 Task: Find connections with filter location Scunthorpe with filter topic #Jobpostingwith filter profile language French with filter current company Gati Limited with filter school L.D. College of Engineering with filter industry Flight Training with filter service category Information Security with filter keywords title Customer Care Associate
Action: Mouse moved to (511, 79)
Screenshot: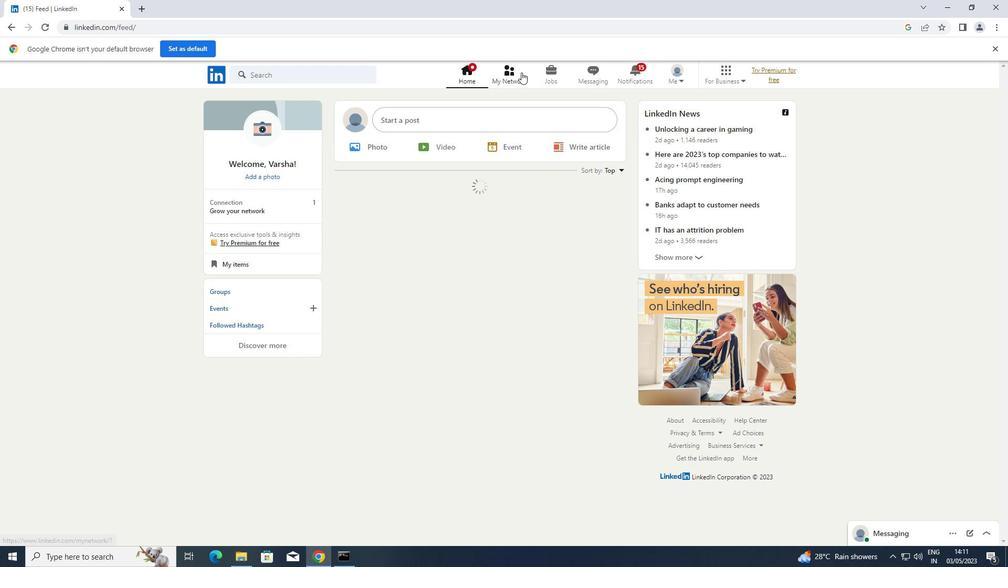 
Action: Mouse pressed left at (511, 79)
Screenshot: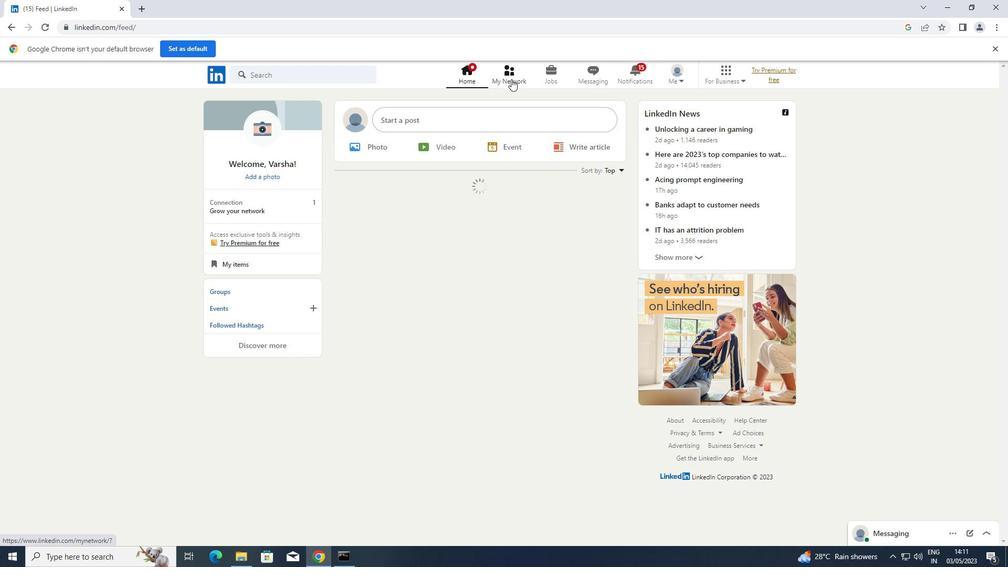 
Action: Mouse moved to (291, 138)
Screenshot: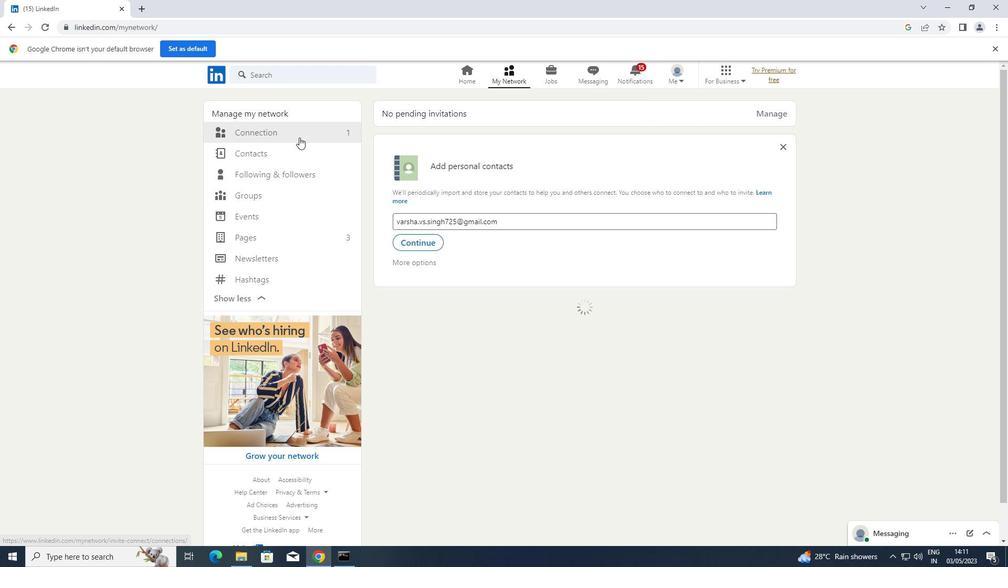 
Action: Mouse pressed left at (291, 138)
Screenshot: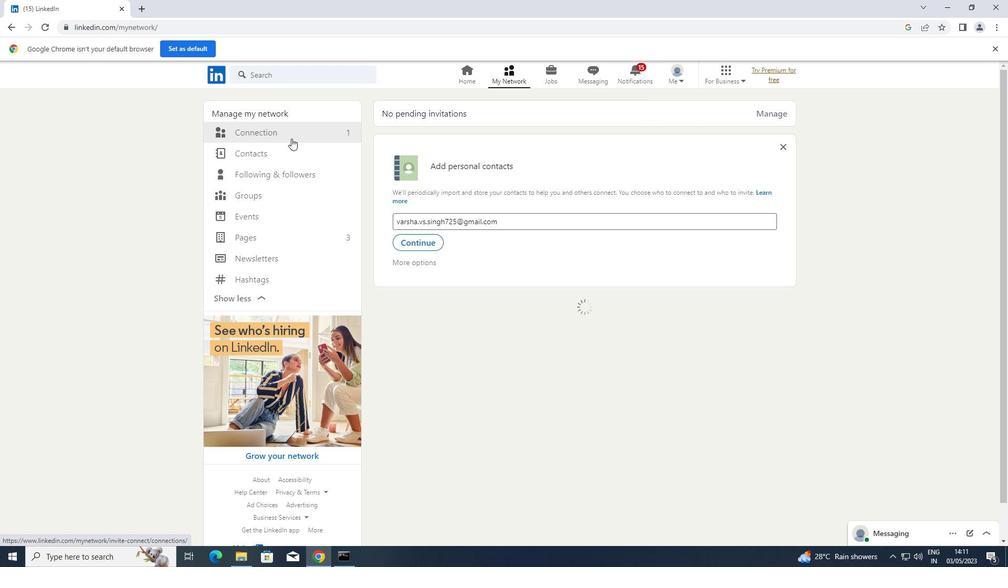 
Action: Mouse moved to (271, 134)
Screenshot: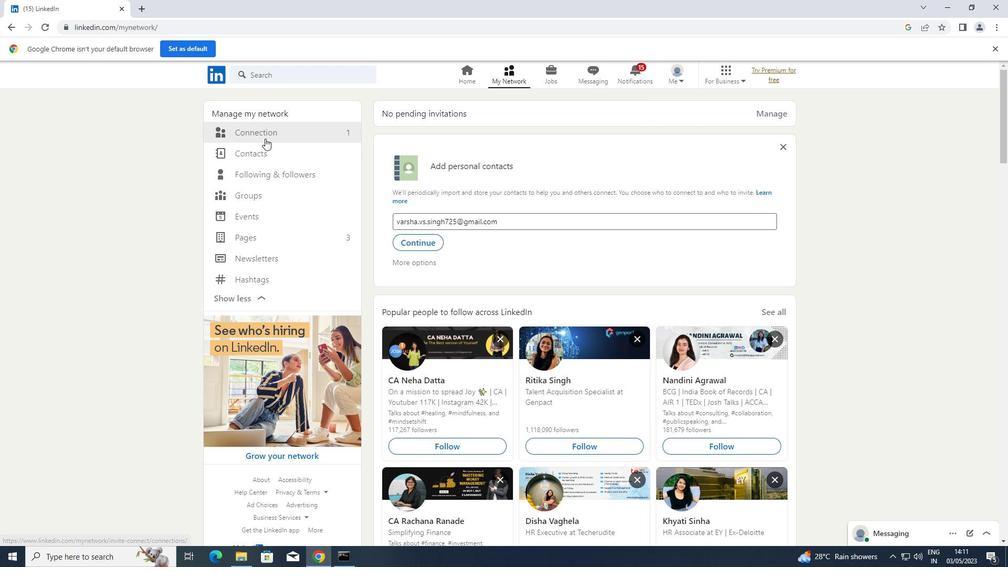 
Action: Mouse pressed left at (271, 134)
Screenshot: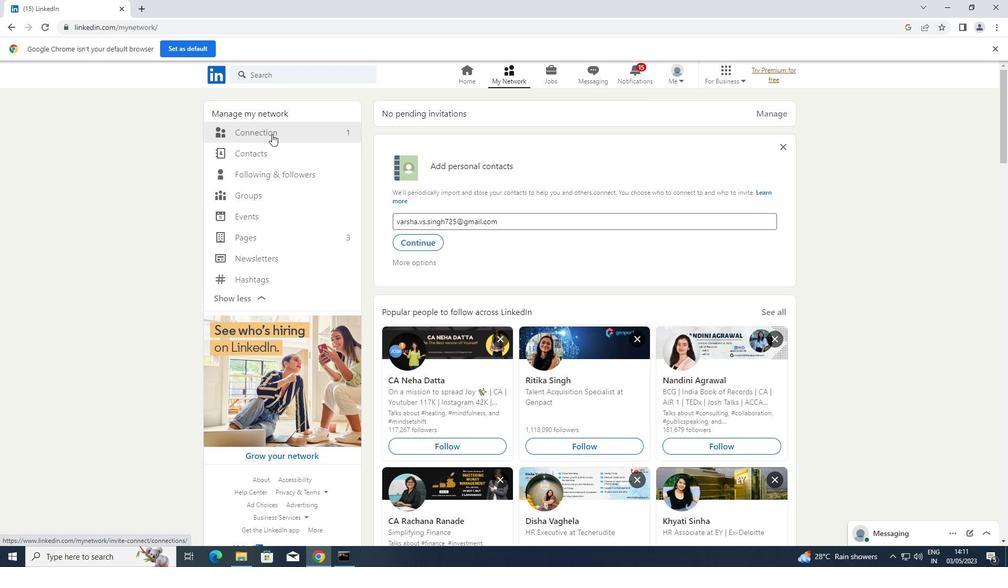 
Action: Mouse moved to (574, 128)
Screenshot: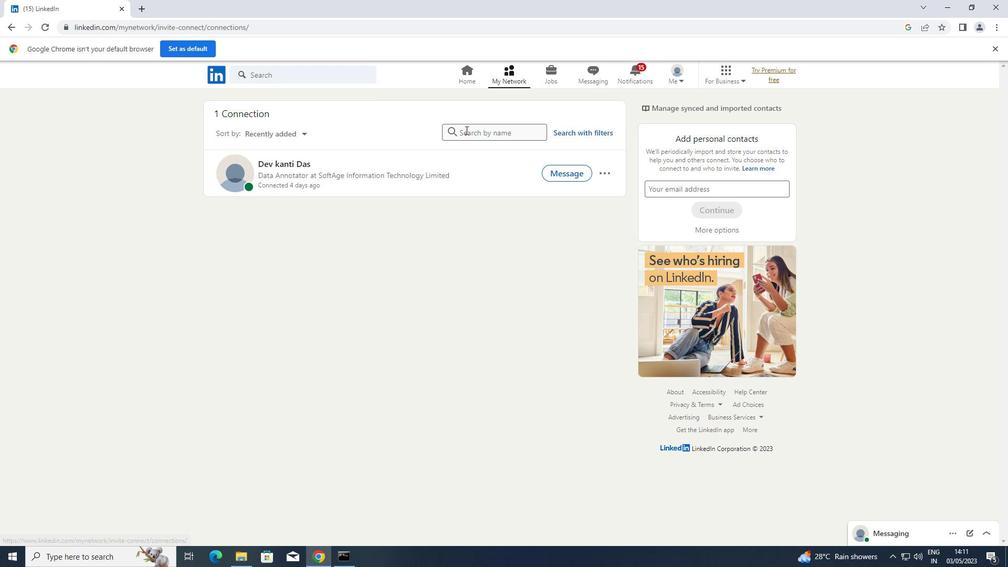 
Action: Mouse pressed left at (574, 128)
Screenshot: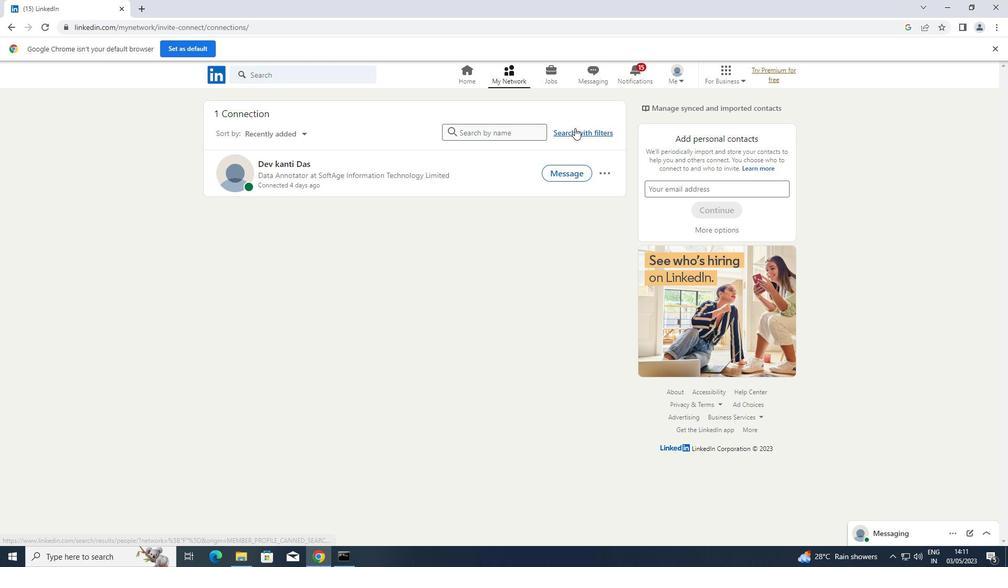 
Action: Mouse moved to (545, 107)
Screenshot: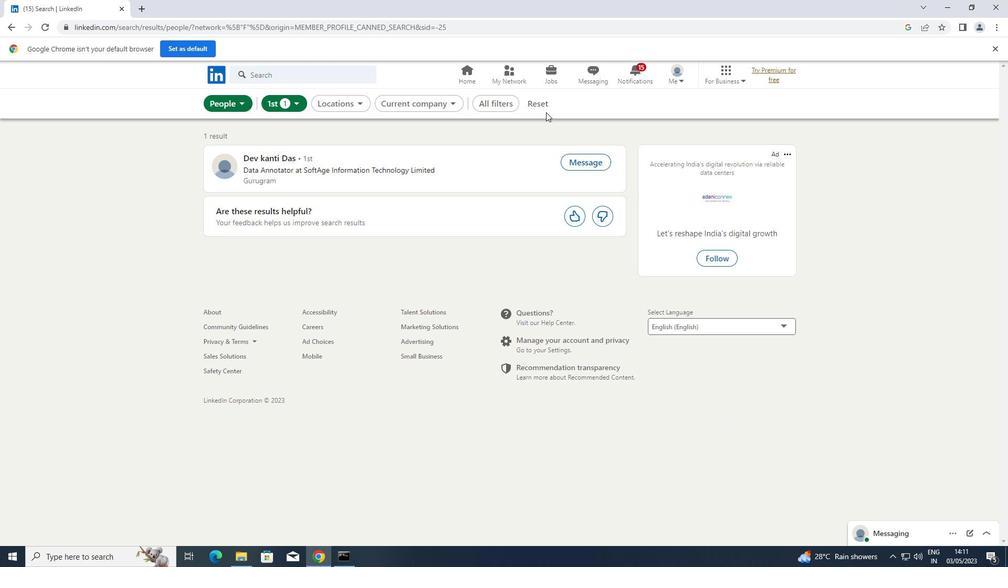 
Action: Mouse pressed left at (545, 107)
Screenshot: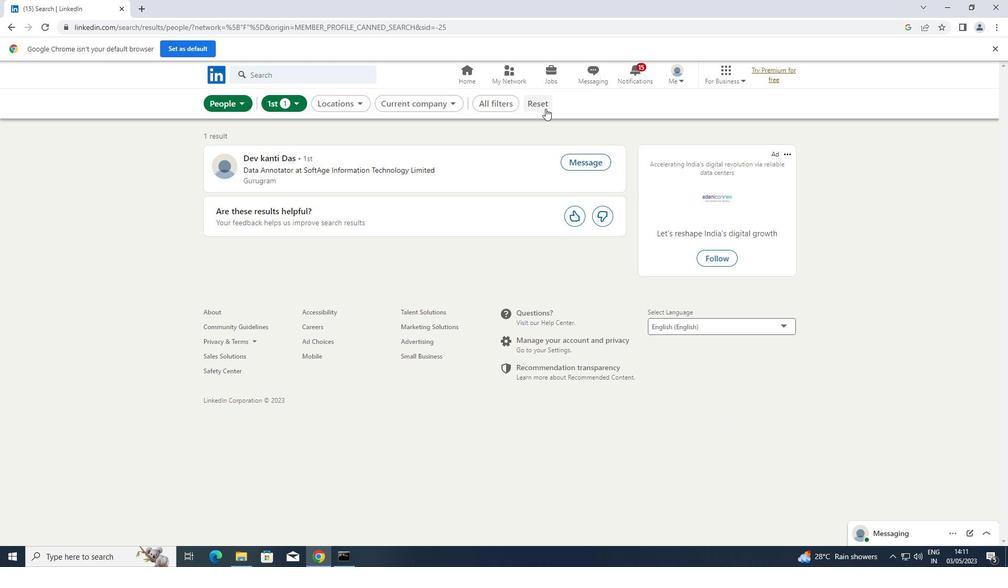 
Action: Mouse moved to (526, 107)
Screenshot: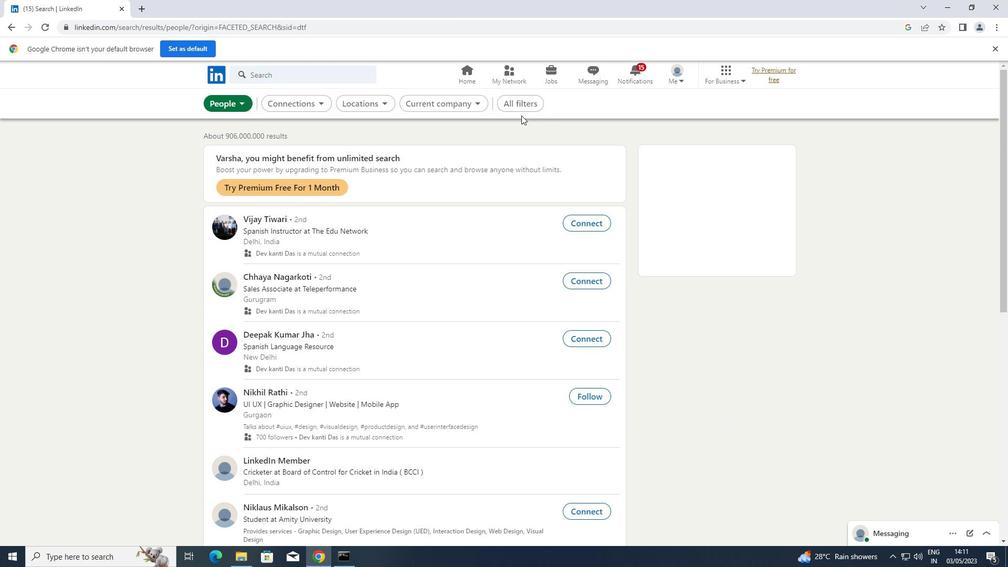 
Action: Mouse pressed left at (526, 107)
Screenshot: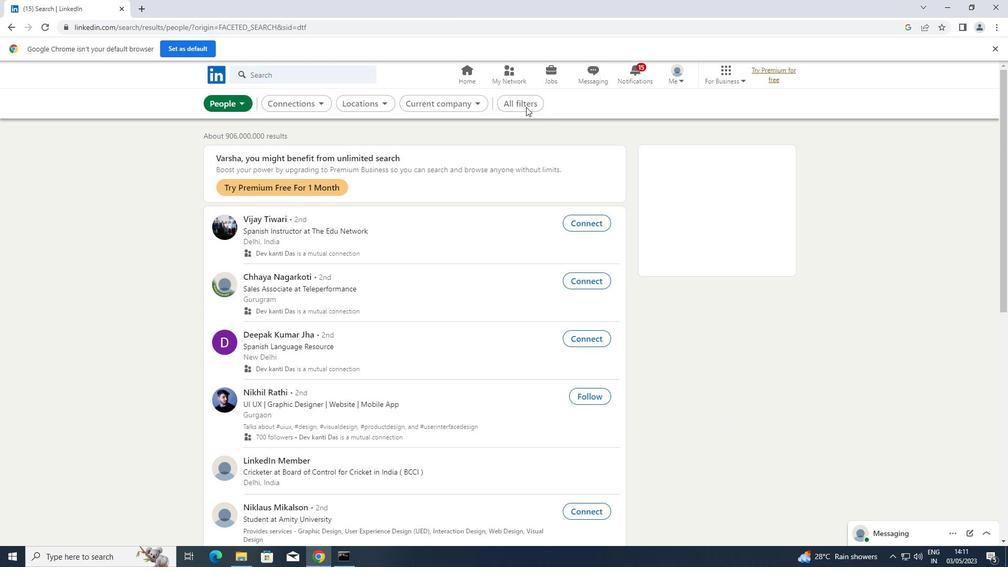 
Action: Mouse moved to (737, 195)
Screenshot: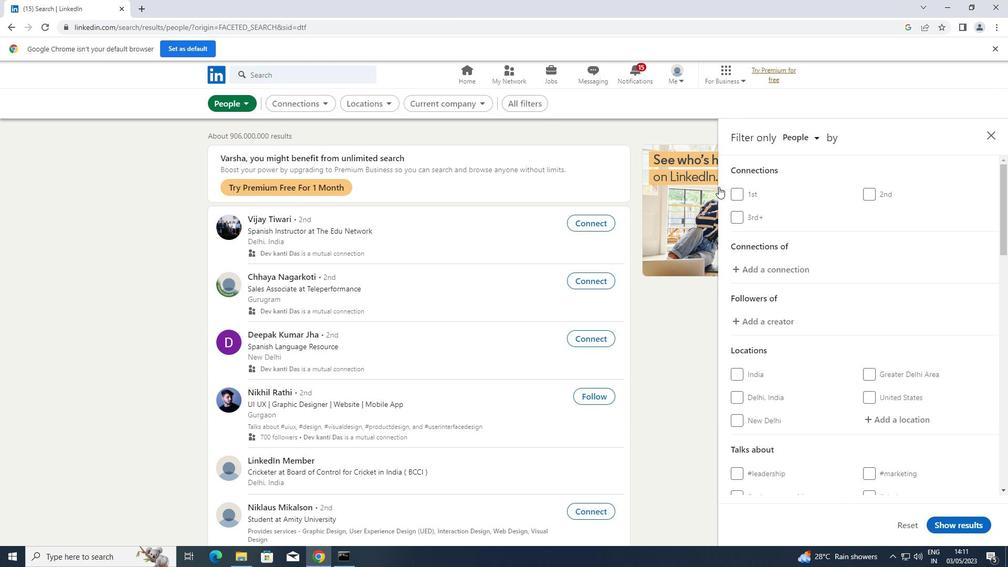
Action: Mouse scrolled (737, 195) with delta (0, 0)
Screenshot: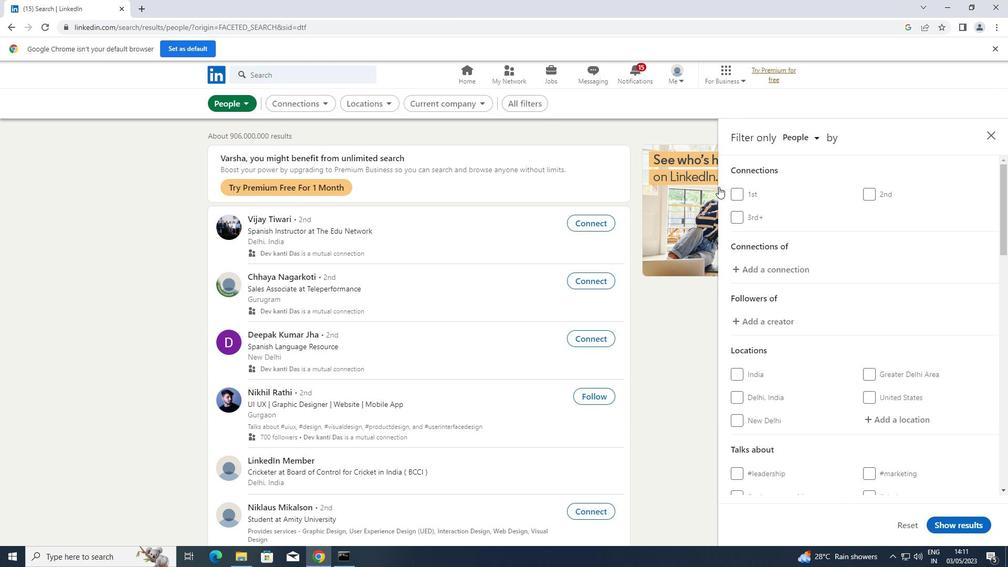 
Action: Mouse moved to (737, 198)
Screenshot: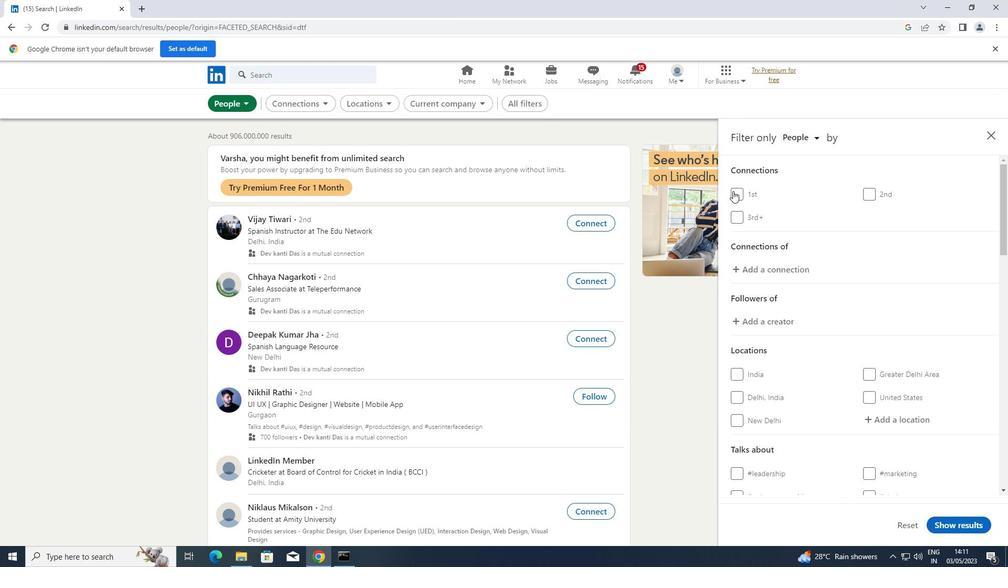
Action: Mouse scrolled (737, 197) with delta (0, 0)
Screenshot: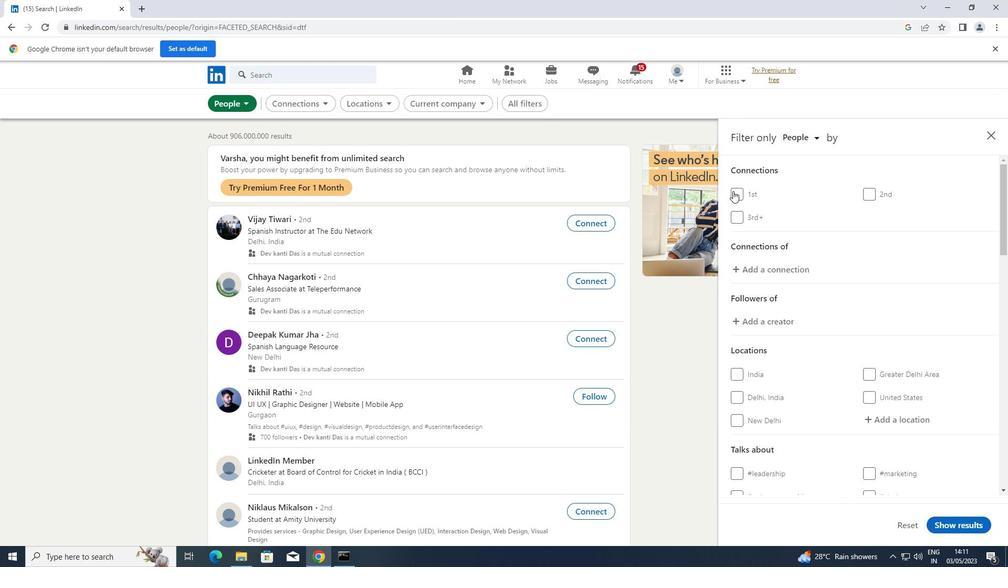 
Action: Mouse moved to (738, 201)
Screenshot: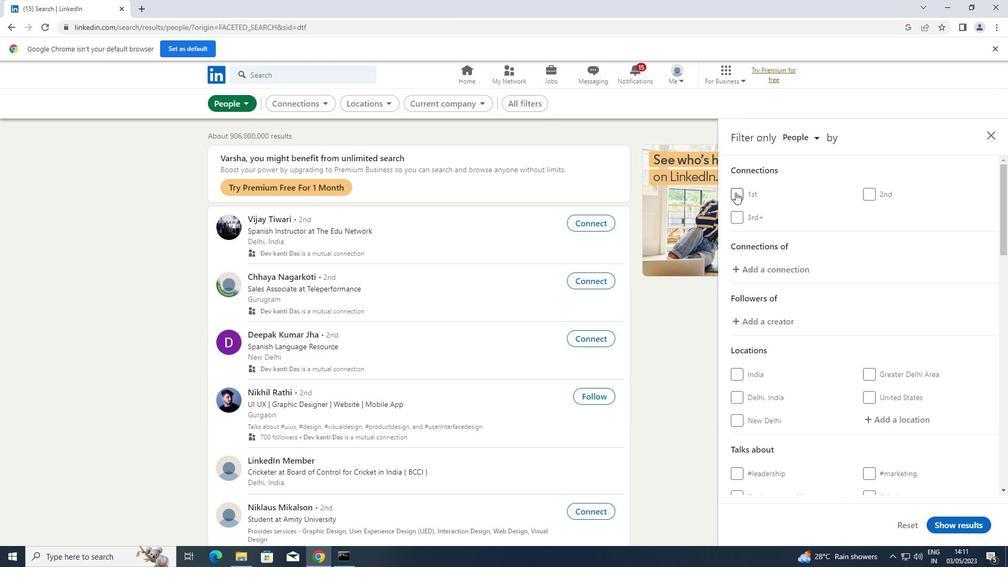
Action: Mouse scrolled (738, 200) with delta (0, 0)
Screenshot: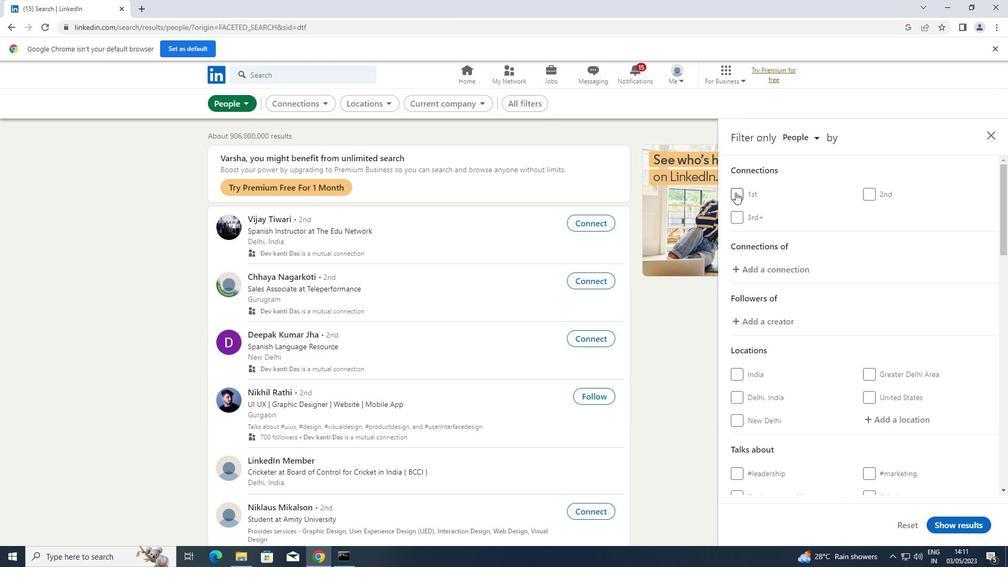 
Action: Mouse moved to (876, 255)
Screenshot: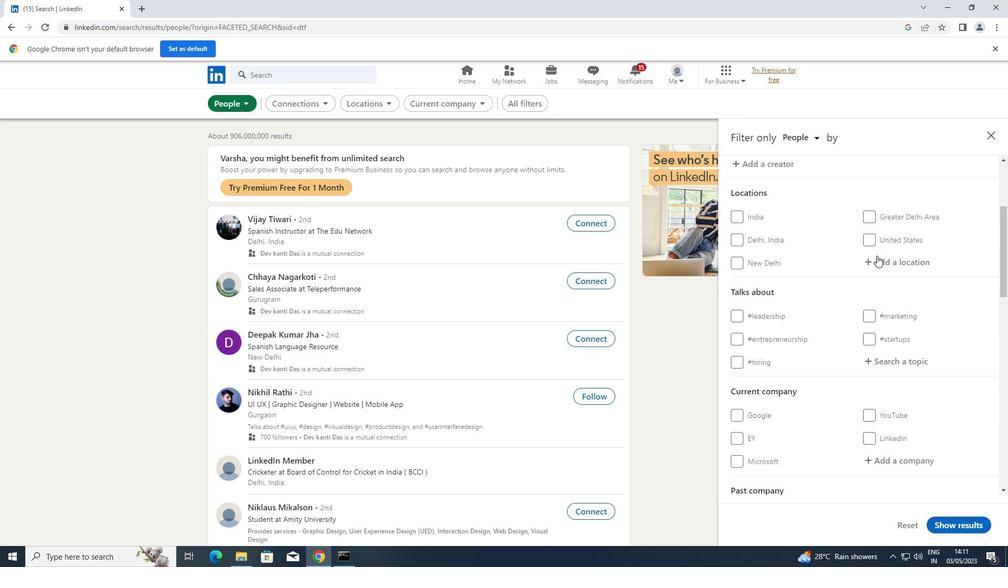 
Action: Mouse pressed left at (876, 255)
Screenshot: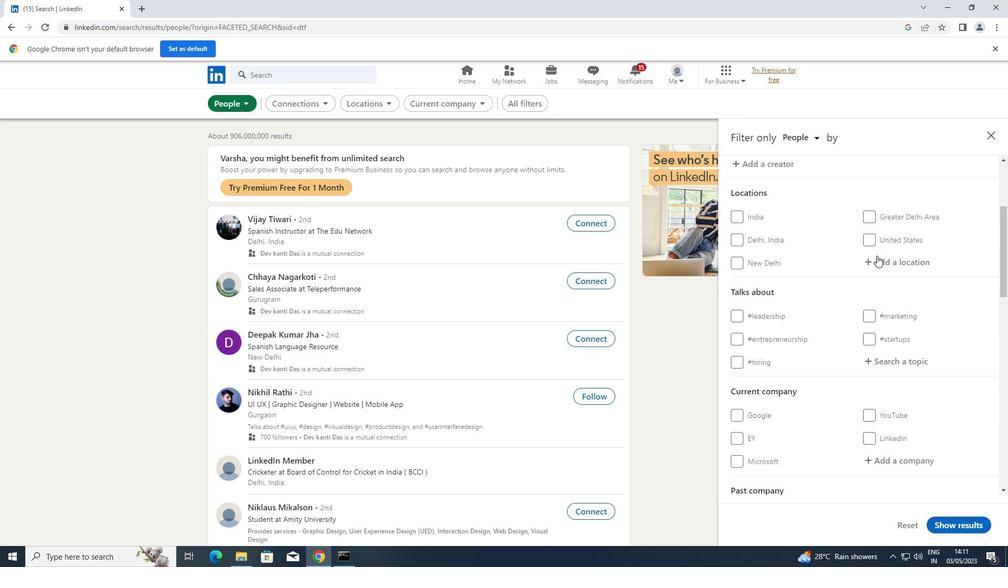 
Action: Key pressed <Key.shift>SCUNTHORPE
Screenshot: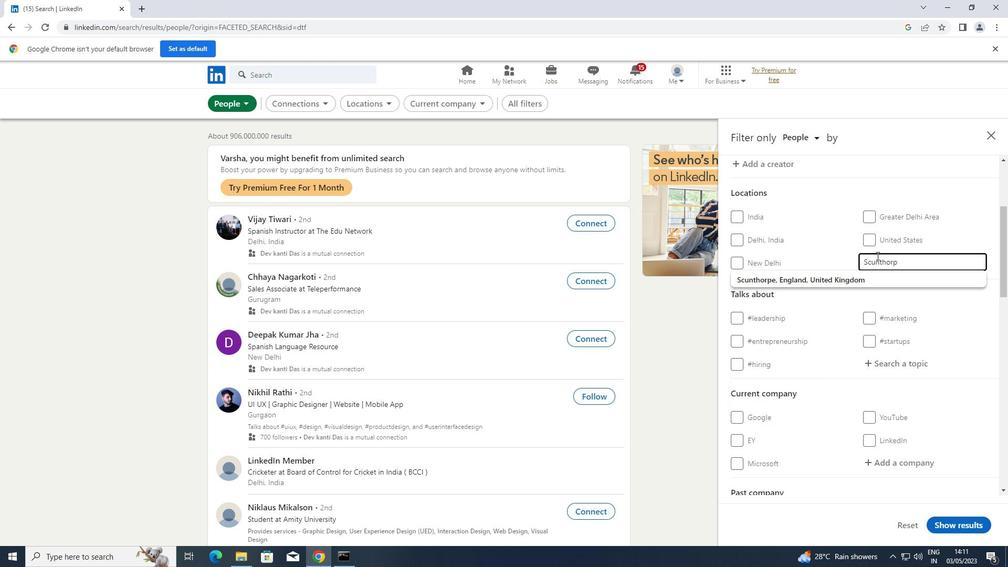 
Action: Mouse moved to (901, 247)
Screenshot: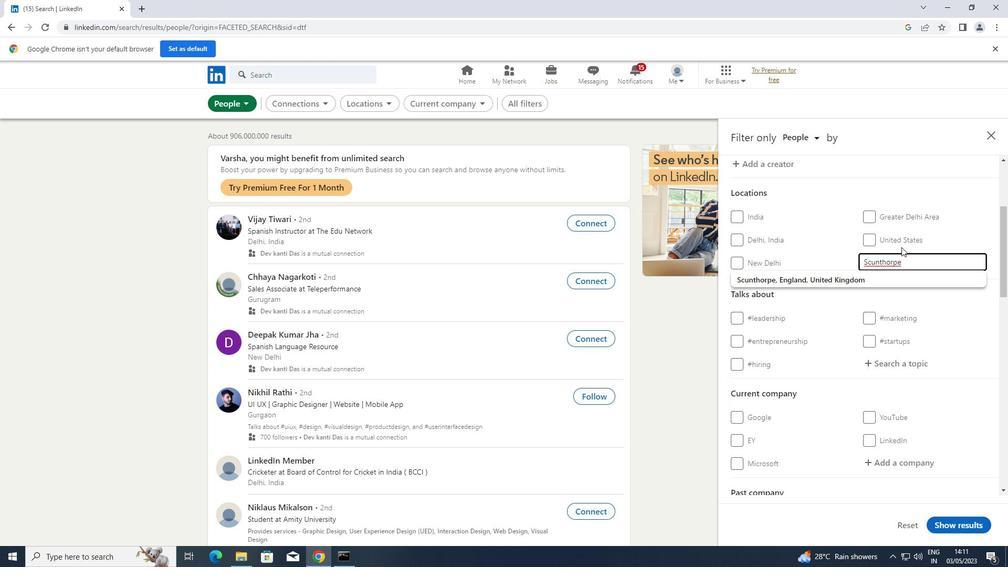 
Action: Mouse scrolled (901, 246) with delta (0, 0)
Screenshot: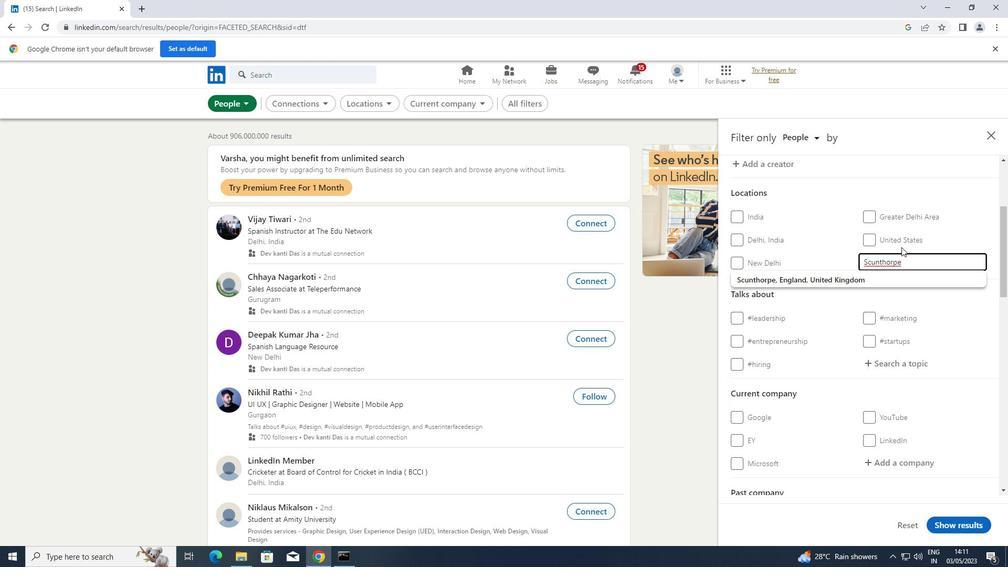 
Action: Mouse scrolled (901, 246) with delta (0, 0)
Screenshot: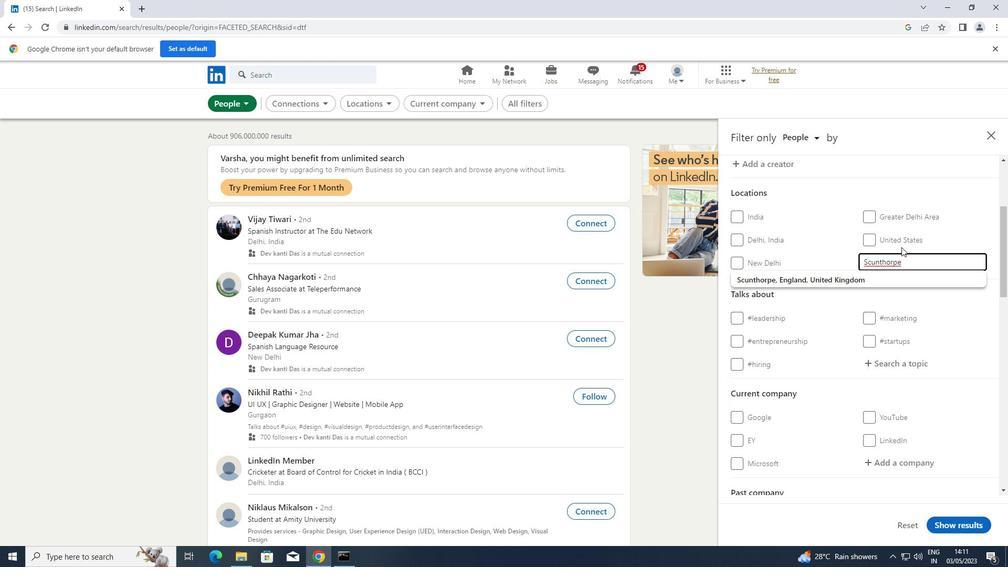
Action: Mouse moved to (888, 253)
Screenshot: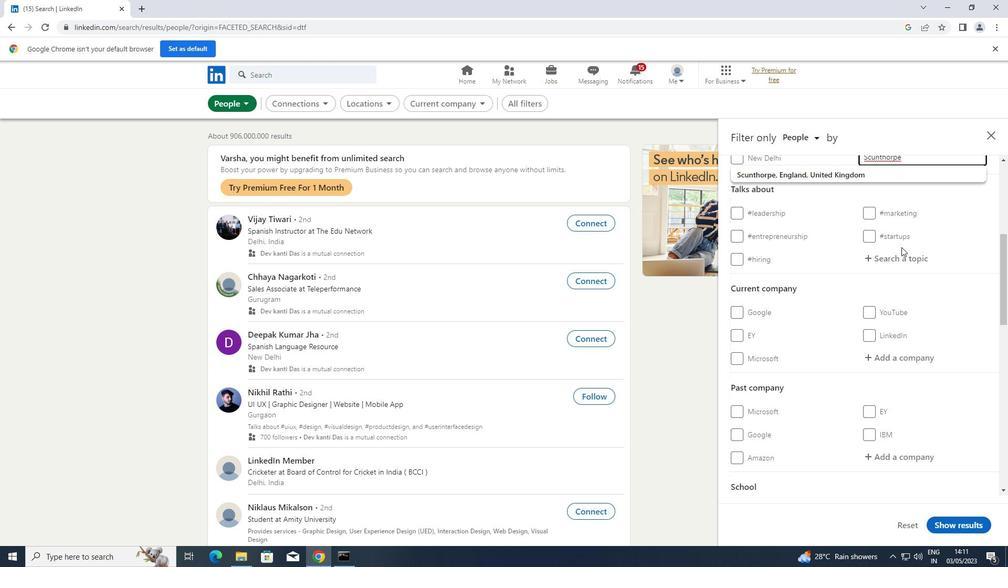
Action: Mouse pressed left at (888, 253)
Screenshot: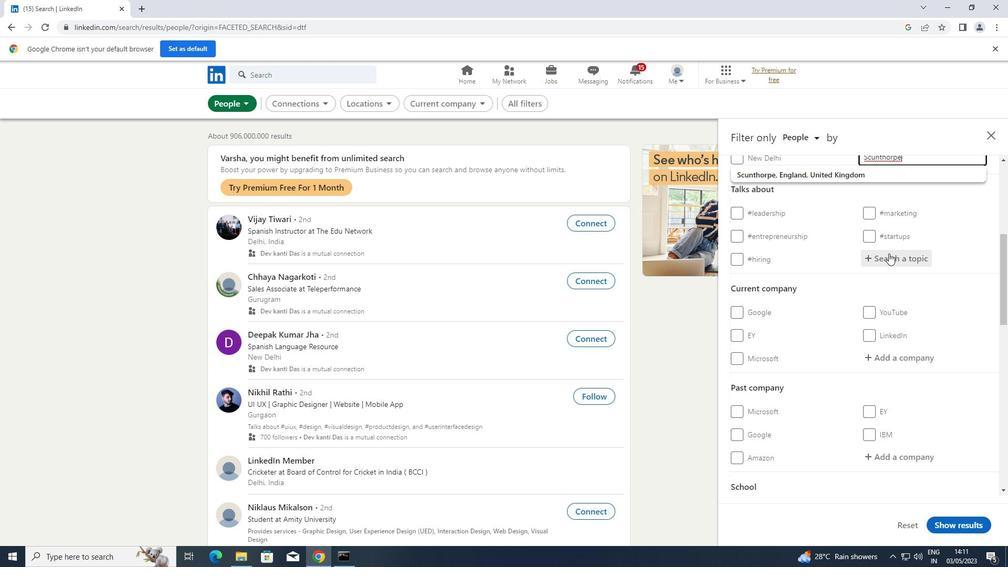 
Action: Key pressed JOBPOSTI
Screenshot: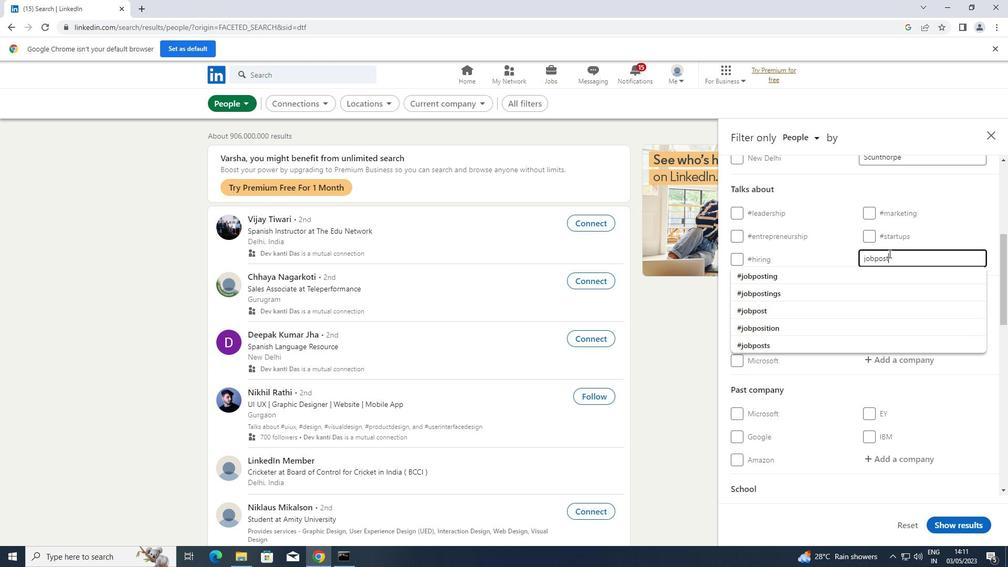 
Action: Mouse moved to (815, 282)
Screenshot: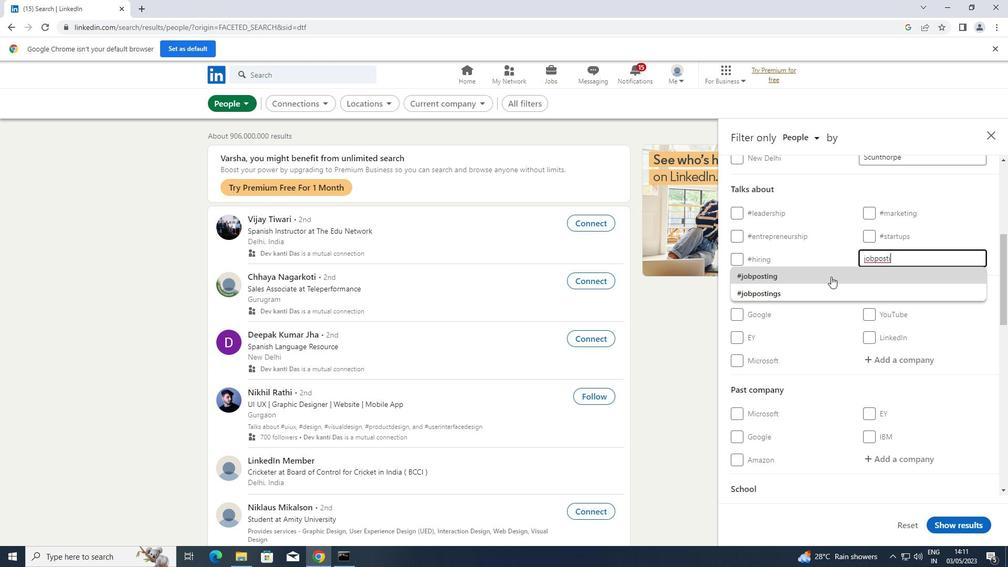 
Action: Mouse pressed left at (815, 282)
Screenshot: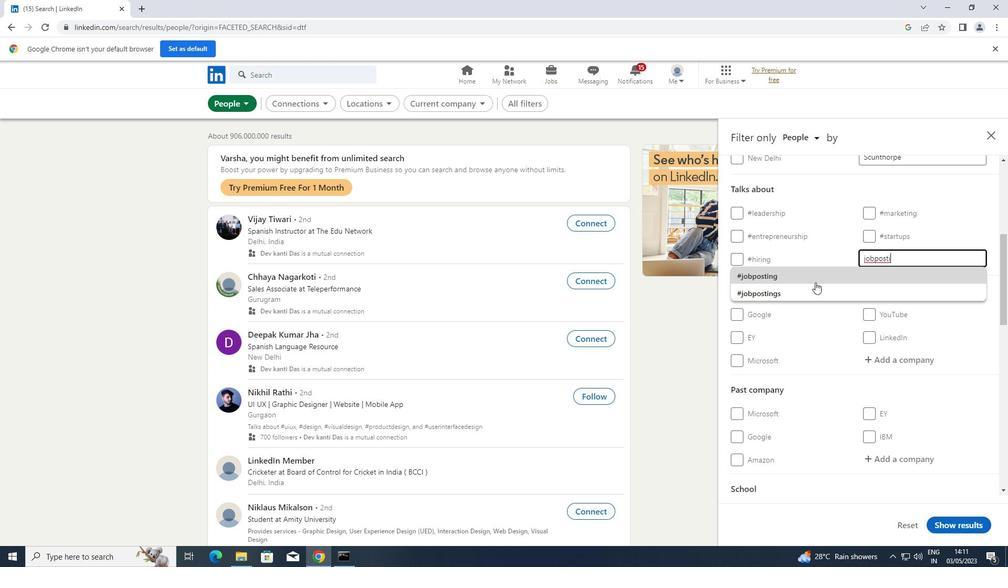 
Action: Mouse scrolled (815, 281) with delta (0, 0)
Screenshot: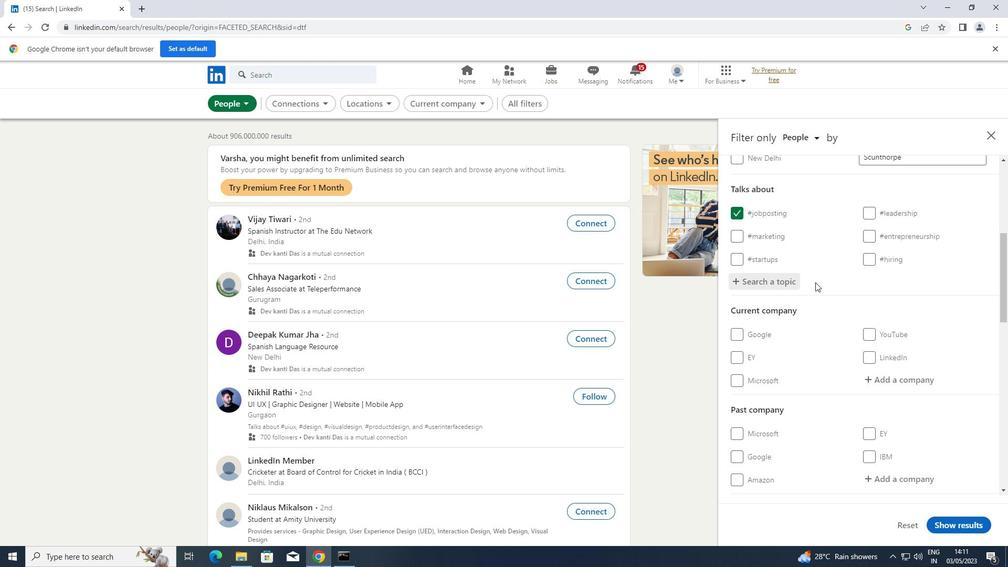 
Action: Mouse scrolled (815, 281) with delta (0, 0)
Screenshot: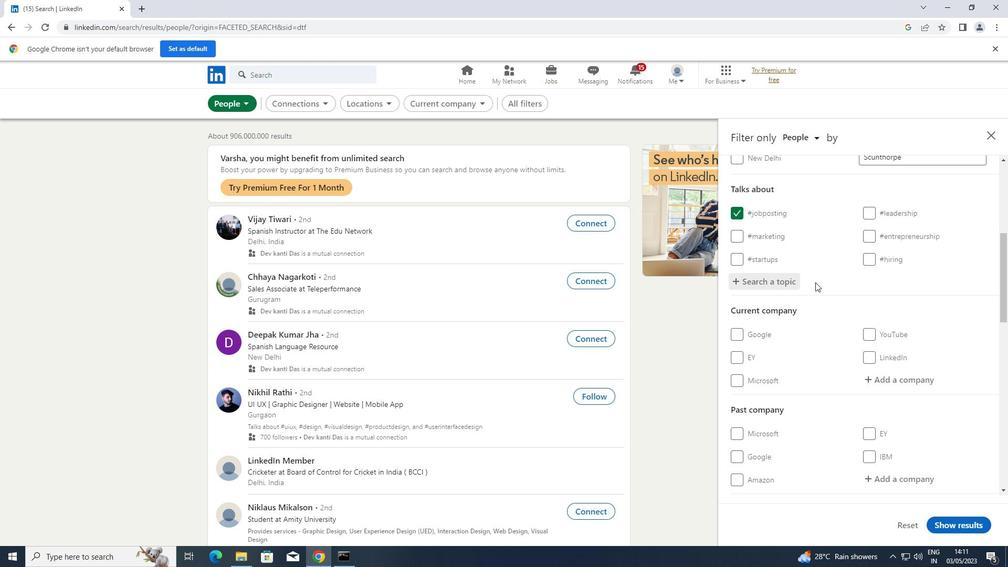 
Action: Mouse scrolled (815, 281) with delta (0, 0)
Screenshot: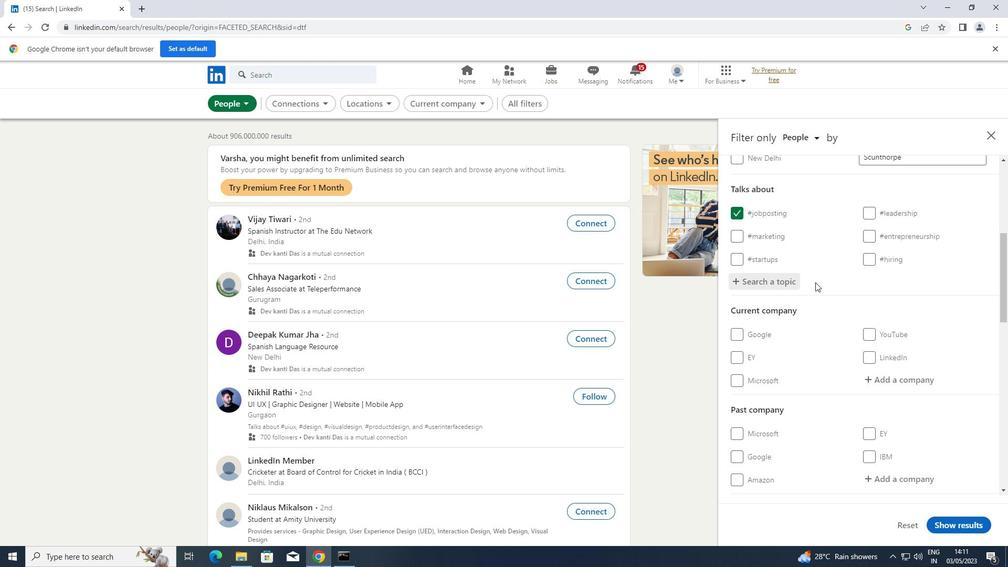 
Action: Mouse scrolled (815, 281) with delta (0, 0)
Screenshot: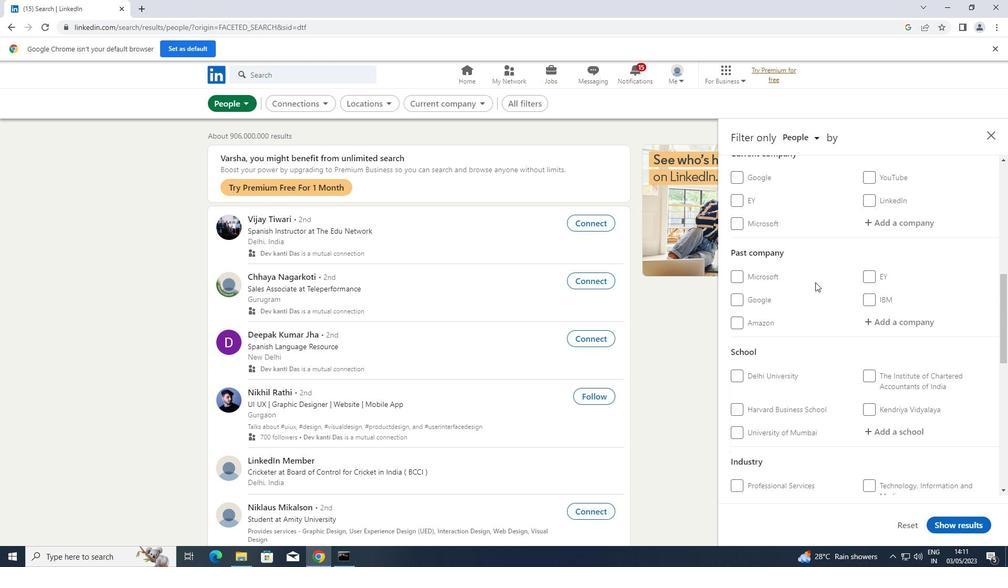 
Action: Mouse scrolled (815, 281) with delta (0, 0)
Screenshot: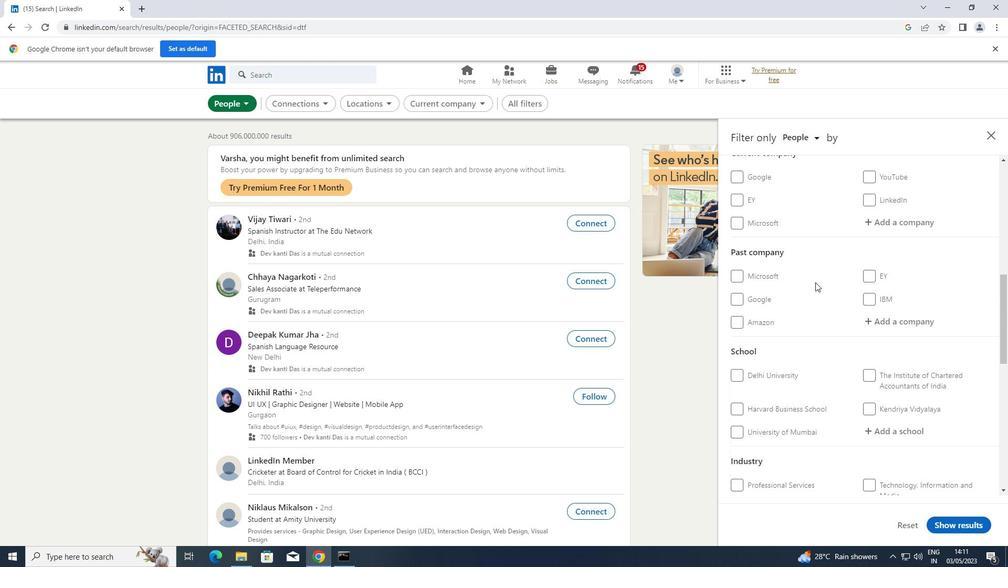 
Action: Mouse scrolled (815, 281) with delta (0, 0)
Screenshot: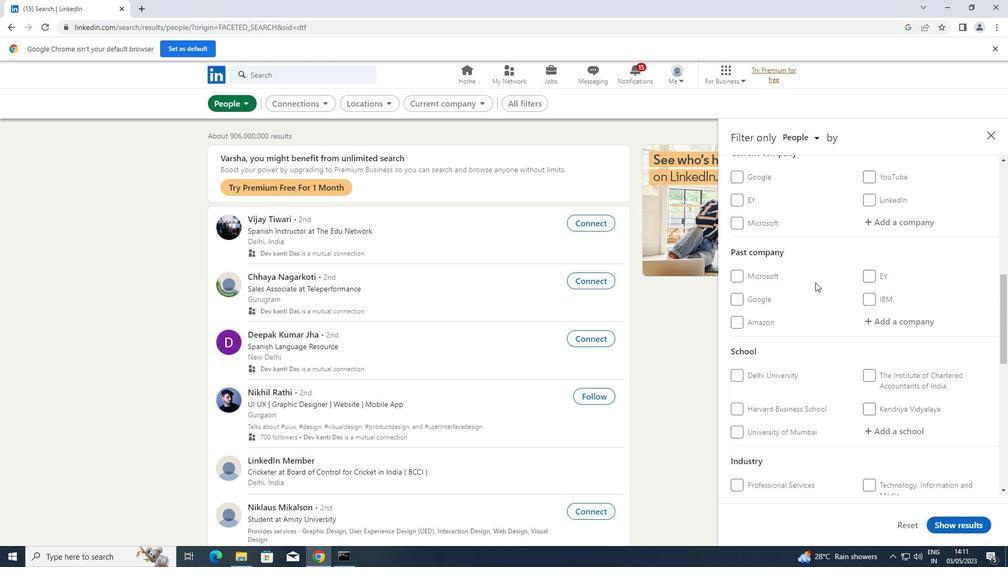 
Action: Mouse scrolled (815, 281) with delta (0, 0)
Screenshot: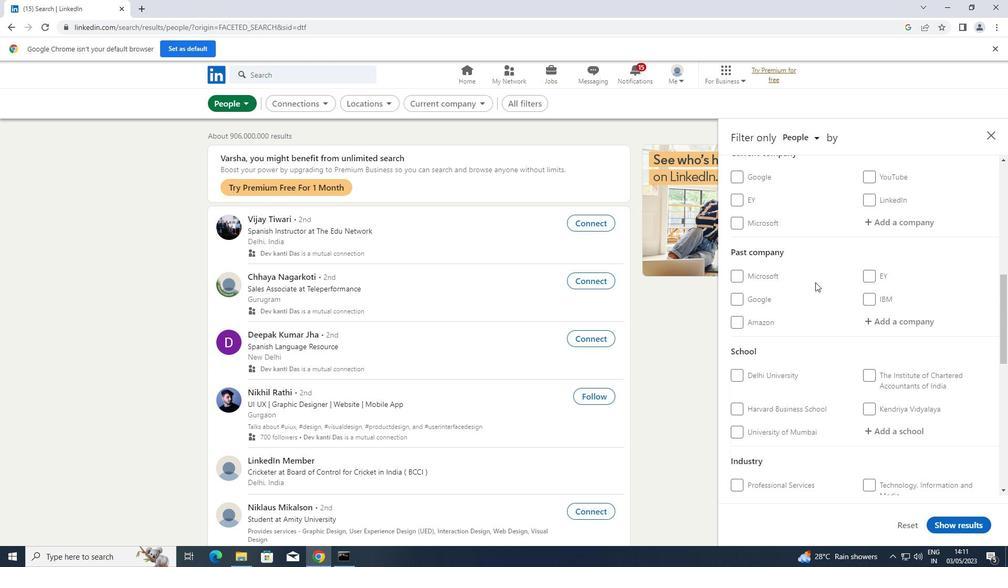 
Action: Mouse moved to (867, 399)
Screenshot: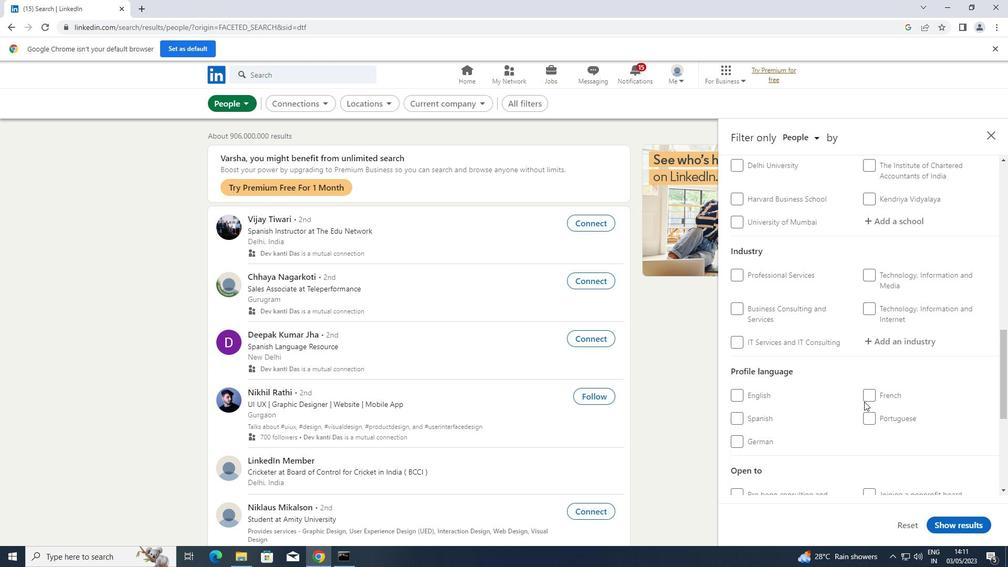 
Action: Mouse pressed left at (867, 399)
Screenshot: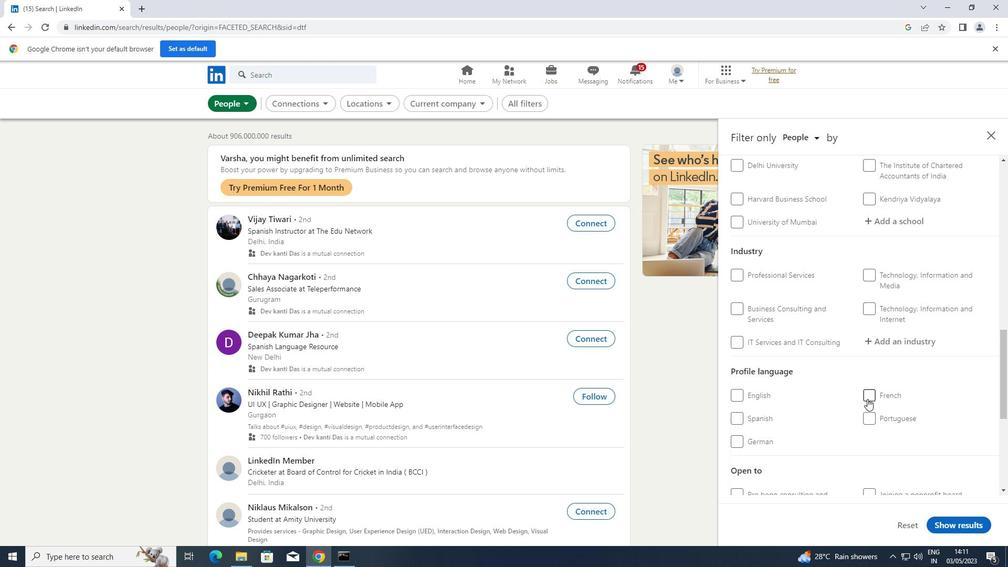 
Action: Mouse scrolled (867, 399) with delta (0, 0)
Screenshot: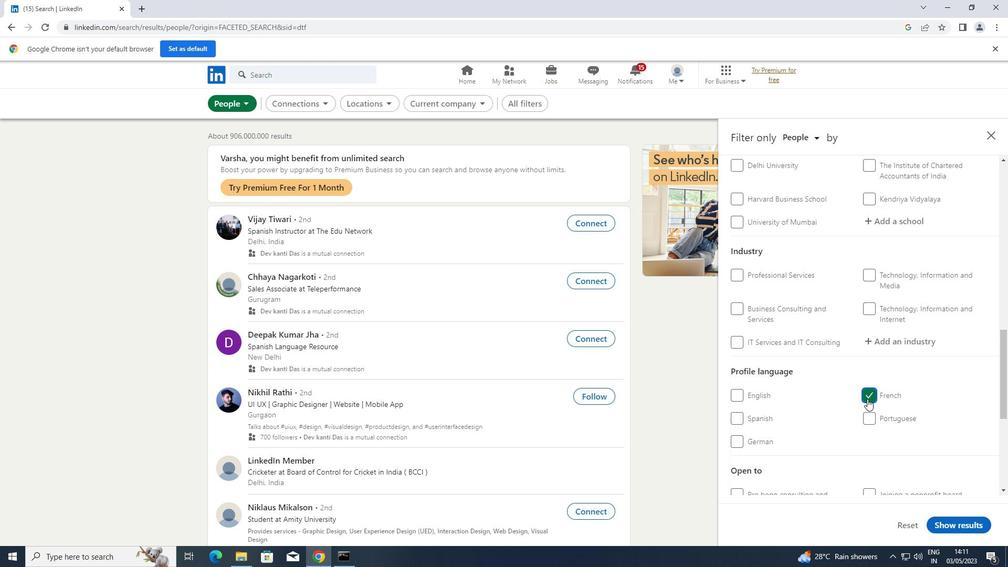 
Action: Mouse scrolled (867, 399) with delta (0, 0)
Screenshot: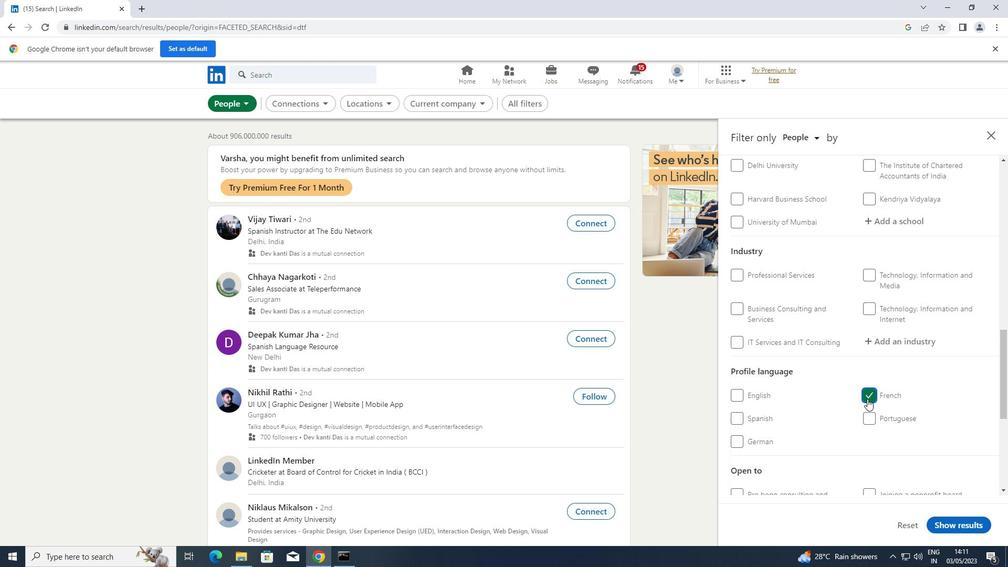 
Action: Mouse scrolled (867, 399) with delta (0, 0)
Screenshot: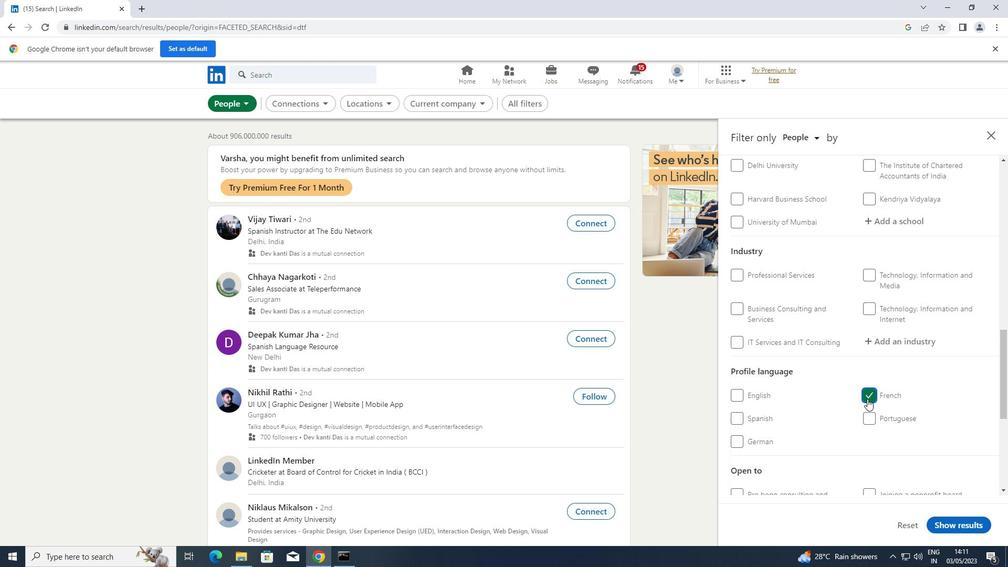 
Action: Mouse scrolled (867, 399) with delta (0, 0)
Screenshot: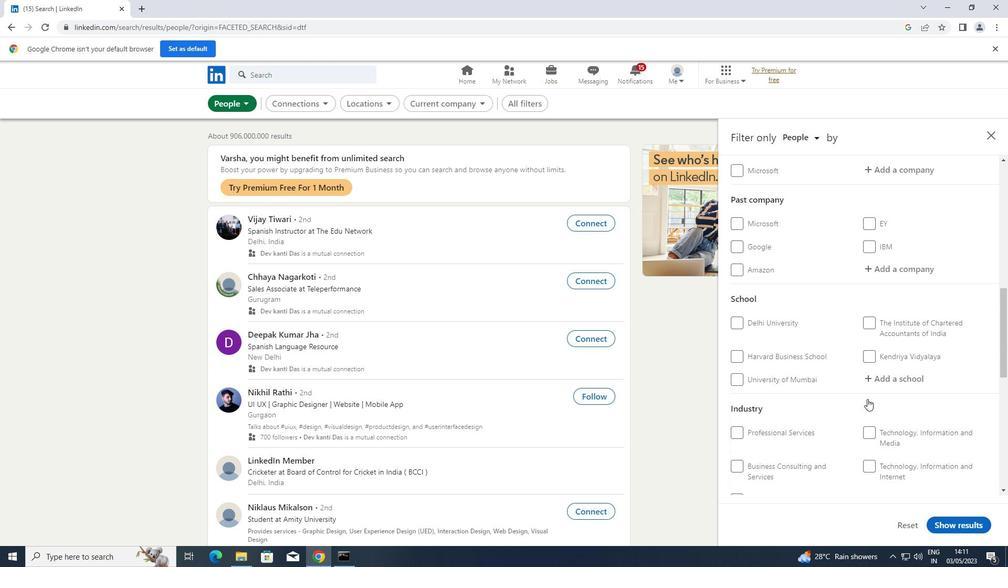 
Action: Mouse scrolled (867, 399) with delta (0, 0)
Screenshot: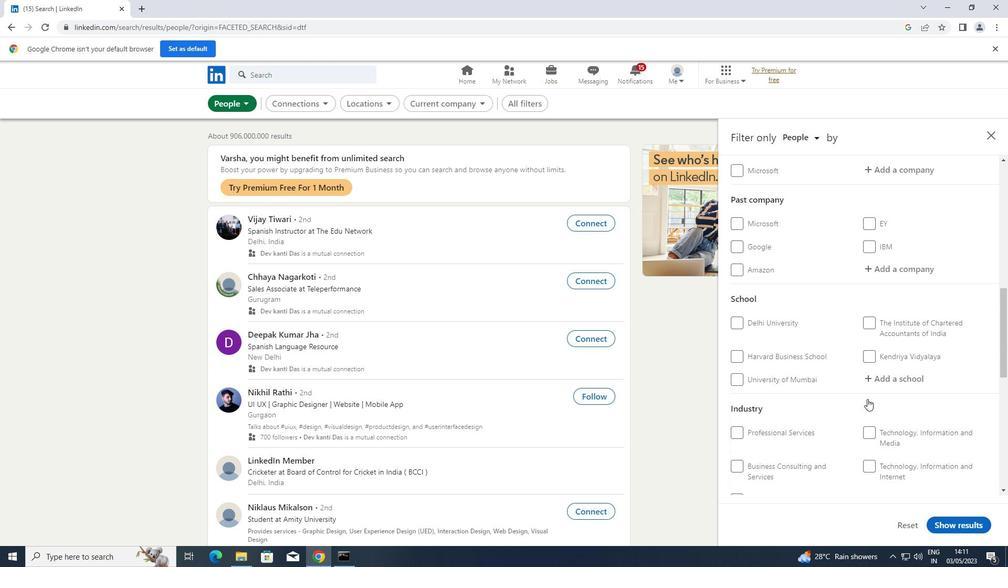 
Action: Mouse scrolled (867, 399) with delta (0, 0)
Screenshot: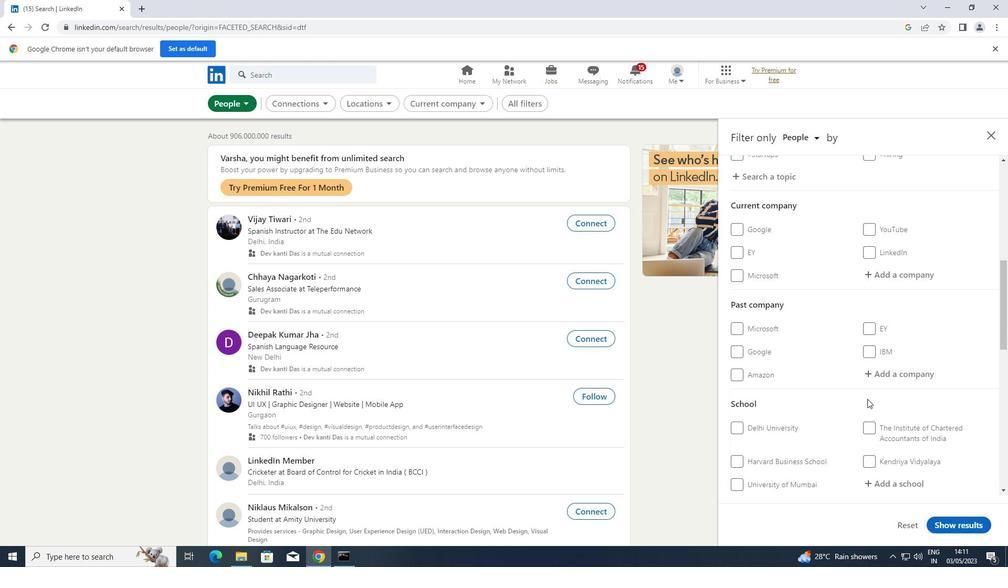 
Action: Mouse moved to (920, 326)
Screenshot: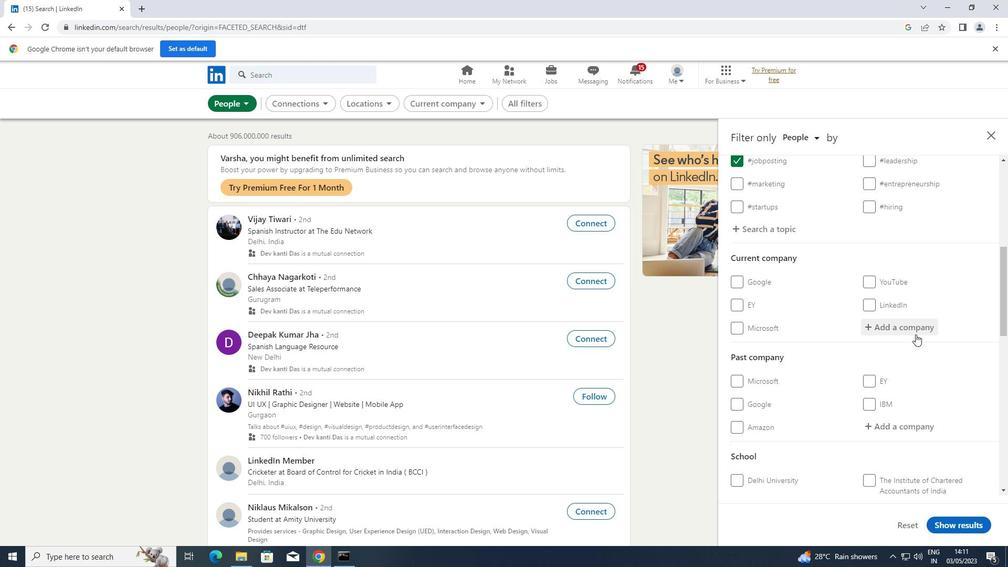 
Action: Mouse pressed left at (920, 326)
Screenshot: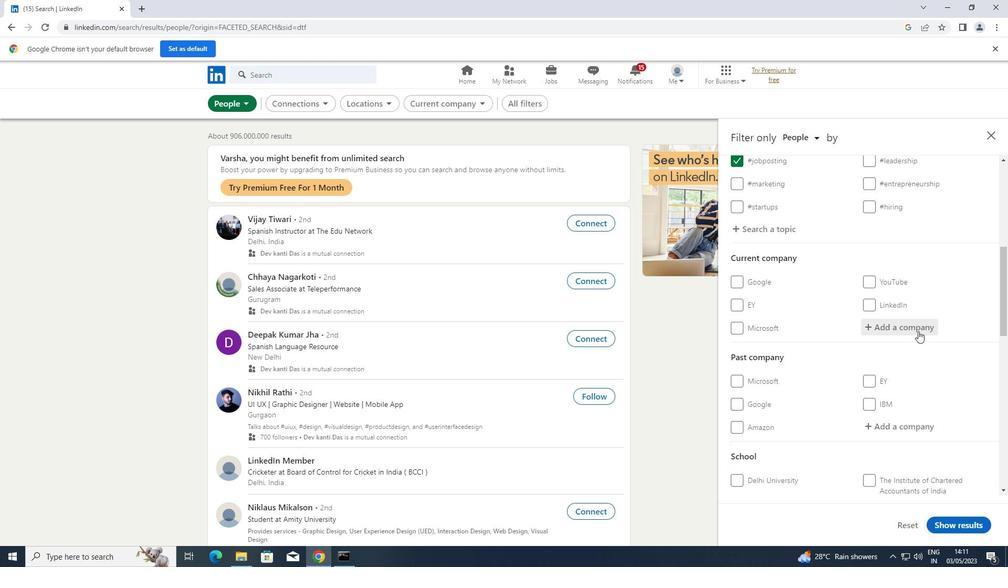 
Action: Key pressed <Key.shift>GATI
Screenshot: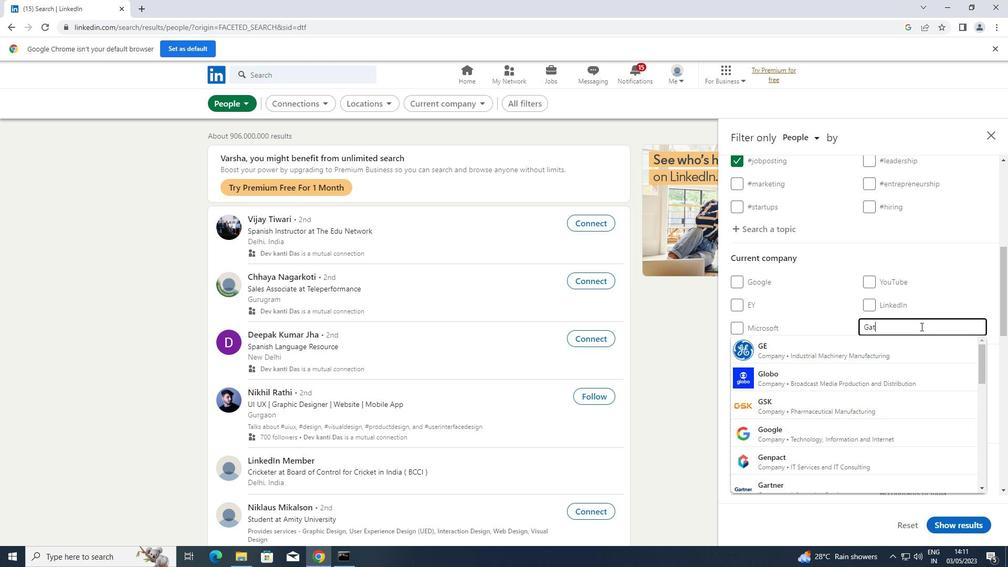 
Action: Mouse moved to (855, 353)
Screenshot: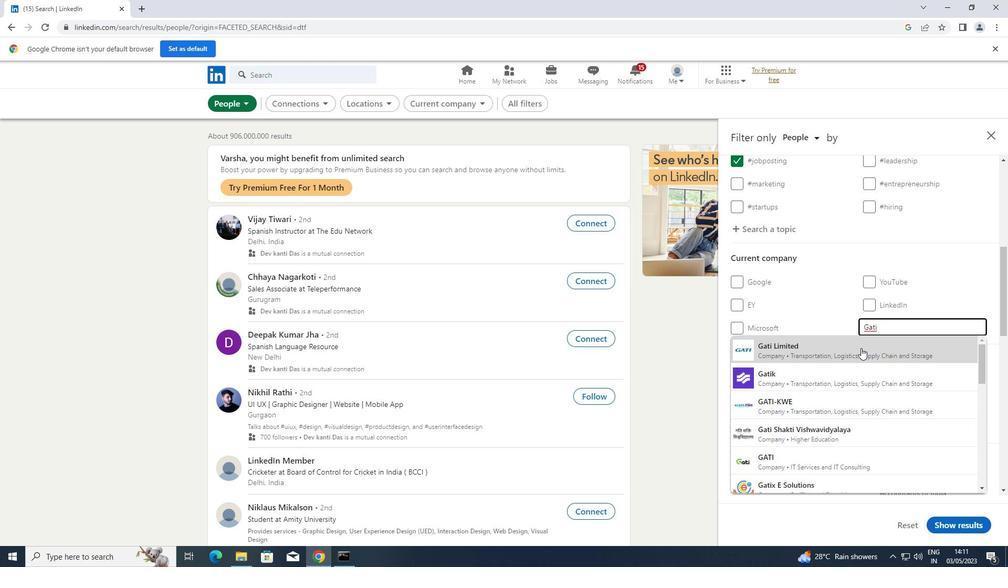 
Action: Mouse pressed left at (855, 353)
Screenshot: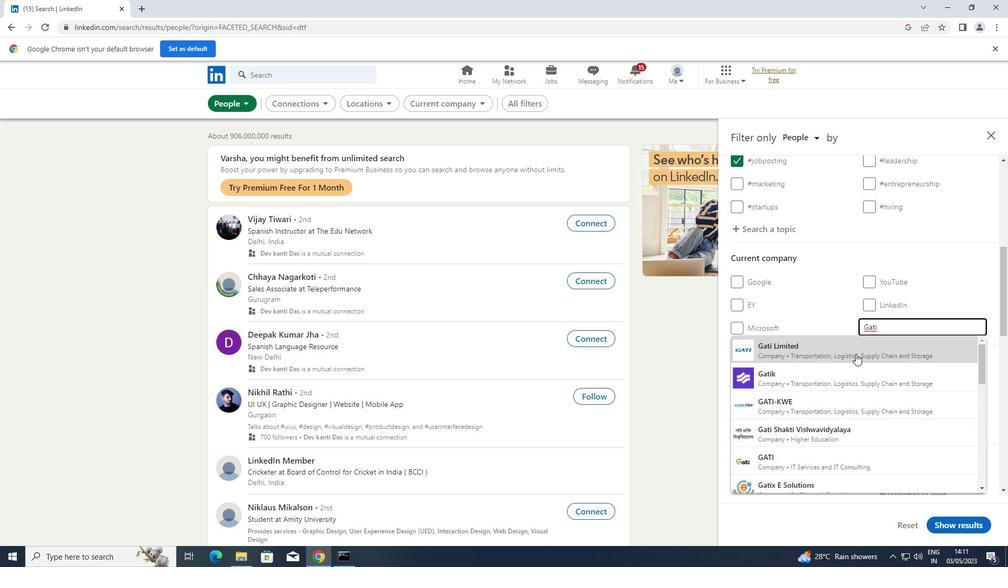 
Action: Mouse scrolled (855, 353) with delta (0, 0)
Screenshot: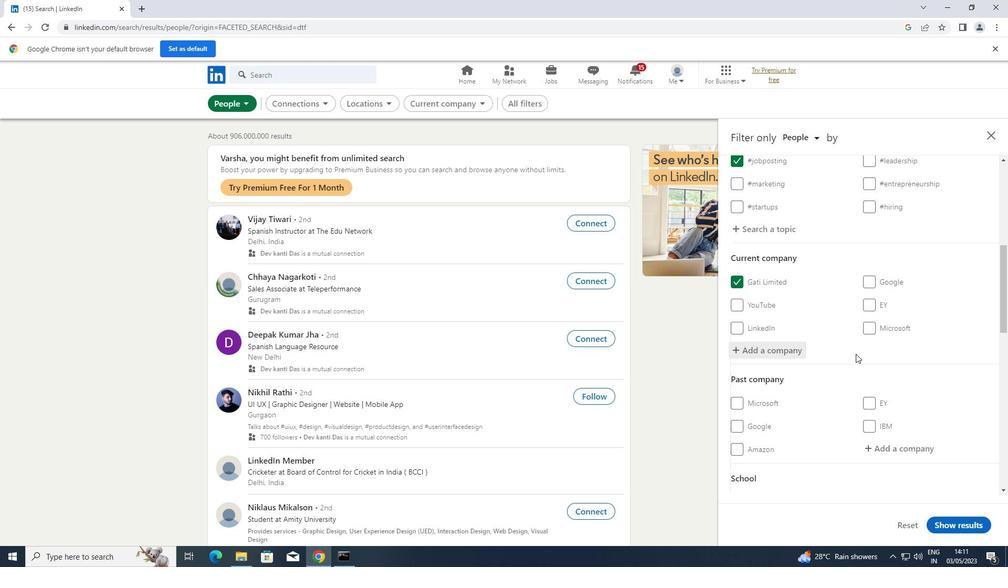 
Action: Mouse scrolled (855, 353) with delta (0, 0)
Screenshot: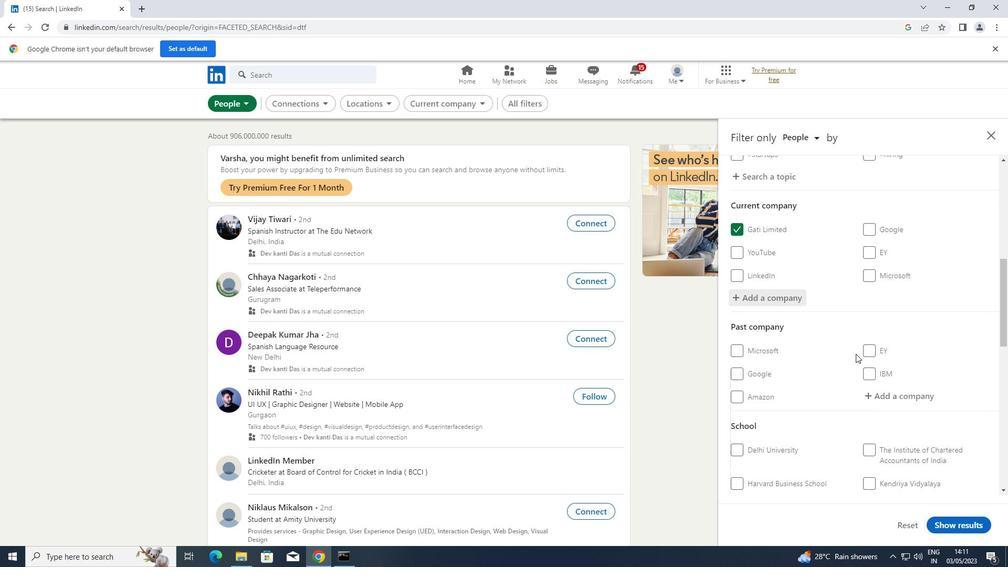
Action: Mouse scrolled (855, 353) with delta (0, 0)
Screenshot: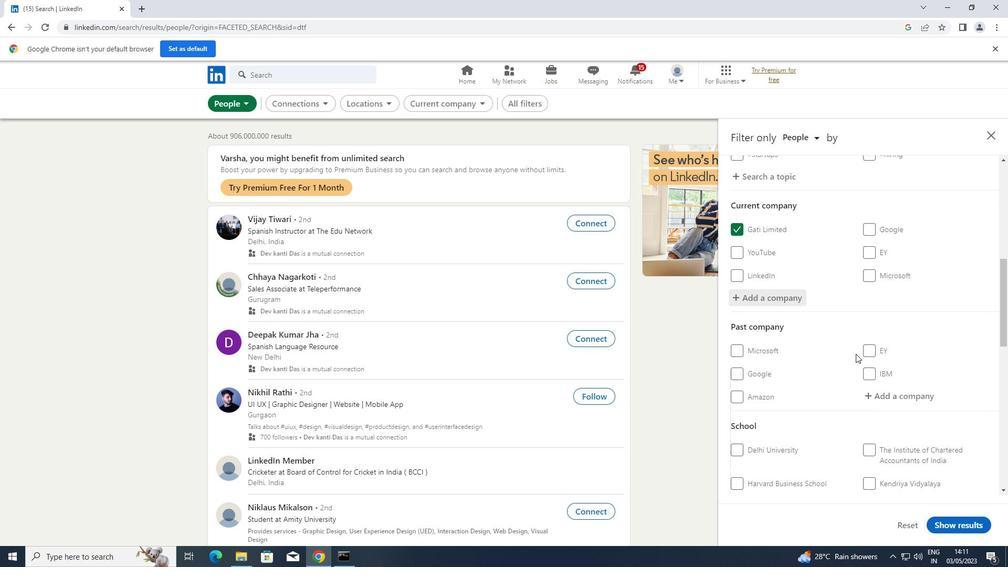 
Action: Mouse moved to (884, 405)
Screenshot: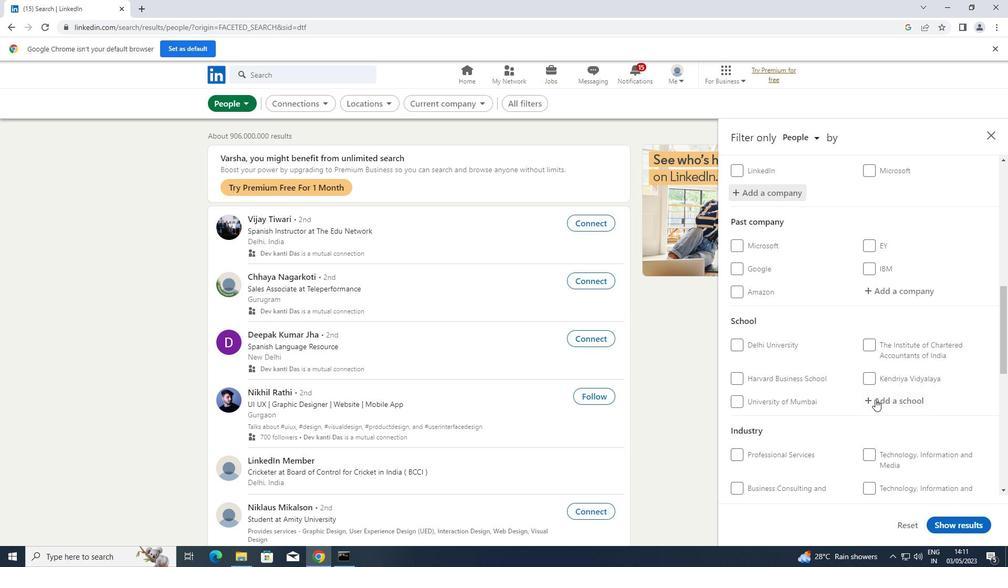 
Action: Mouse pressed left at (884, 405)
Screenshot: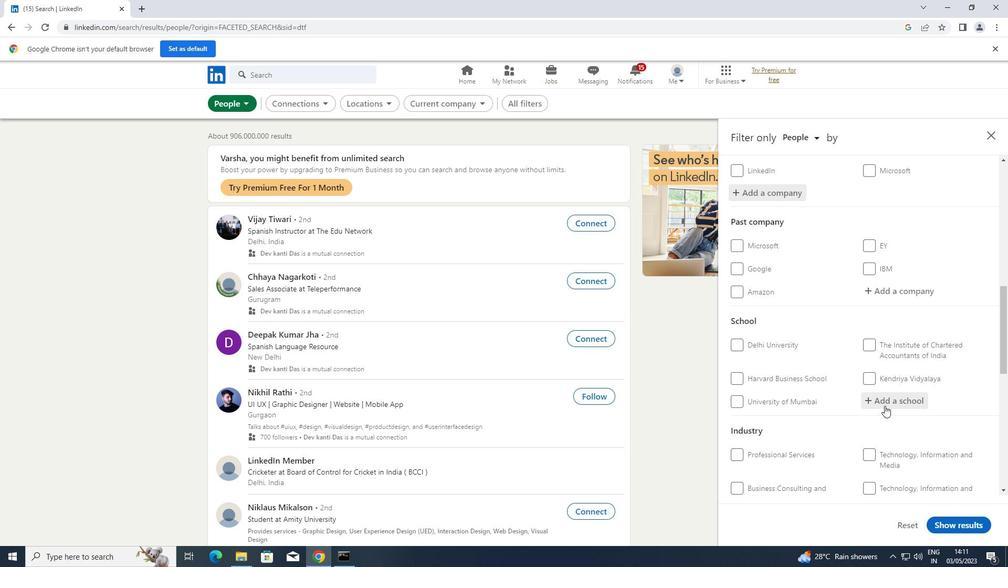 
Action: Key pressed <Key.shift>L.<Key.shift>D.<Key.space><Key.shift>COLL
Screenshot: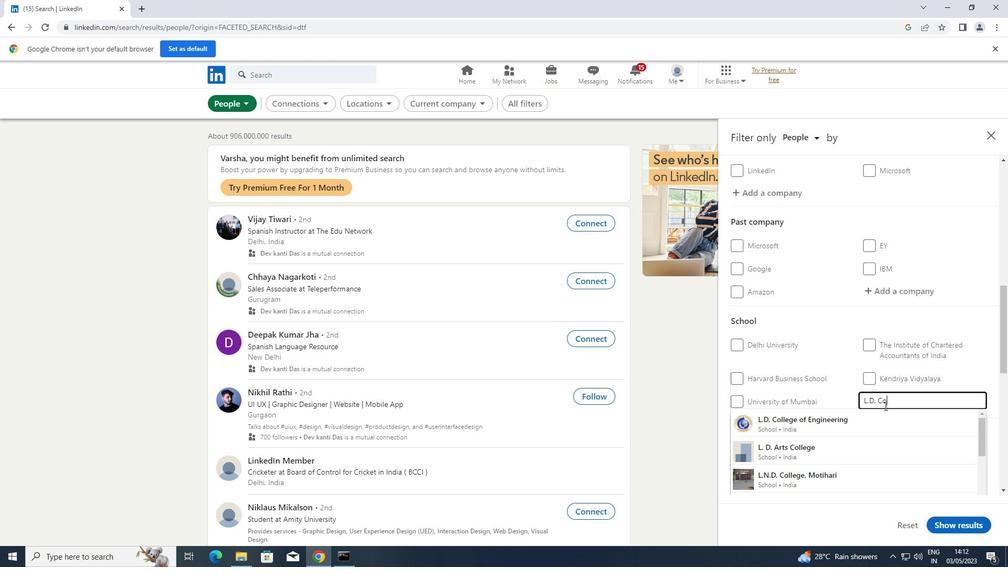 
Action: Mouse moved to (838, 425)
Screenshot: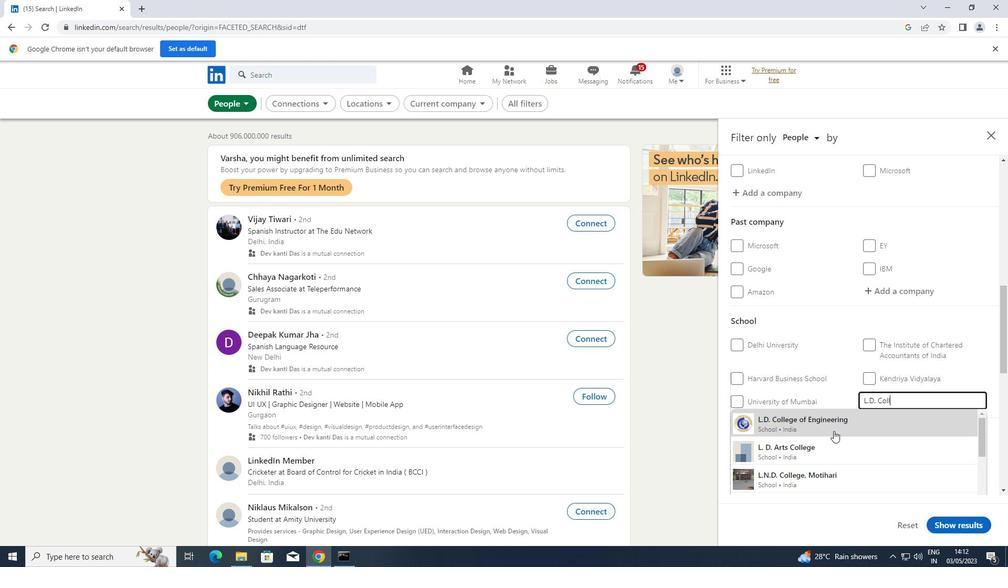 
Action: Mouse pressed left at (838, 425)
Screenshot: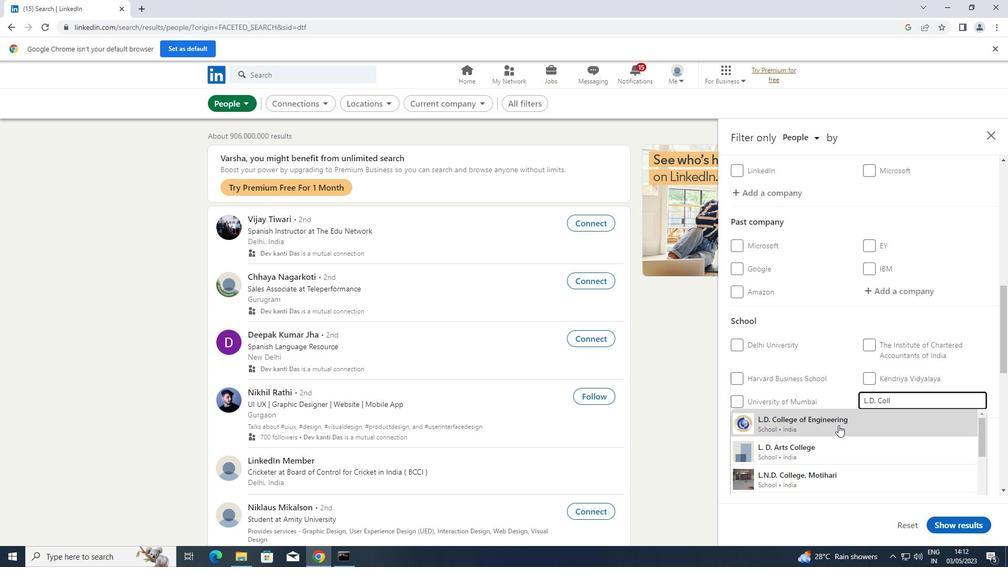 
Action: Mouse scrolled (838, 424) with delta (0, 0)
Screenshot: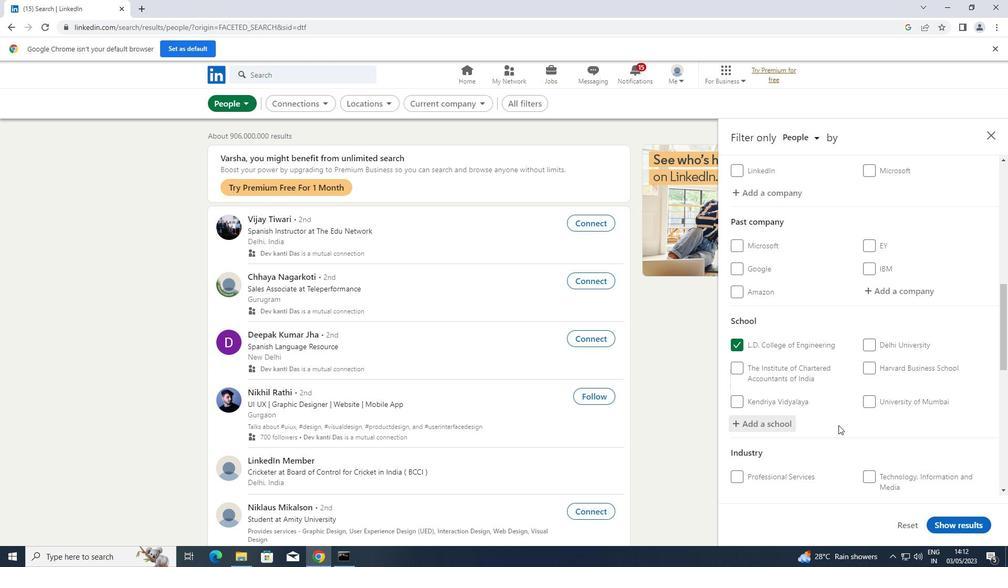 
Action: Mouse scrolled (838, 424) with delta (0, 0)
Screenshot: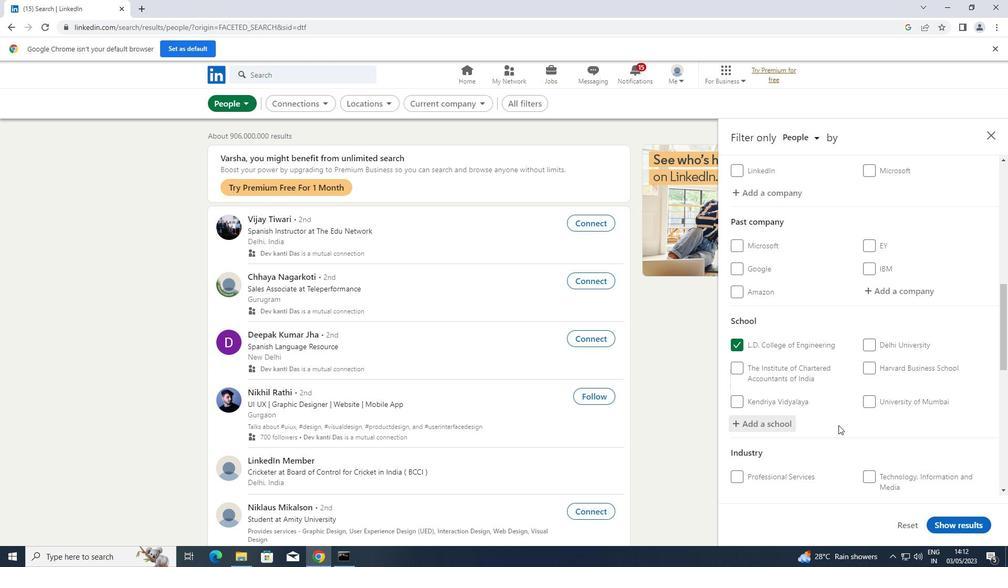 
Action: Mouse moved to (885, 439)
Screenshot: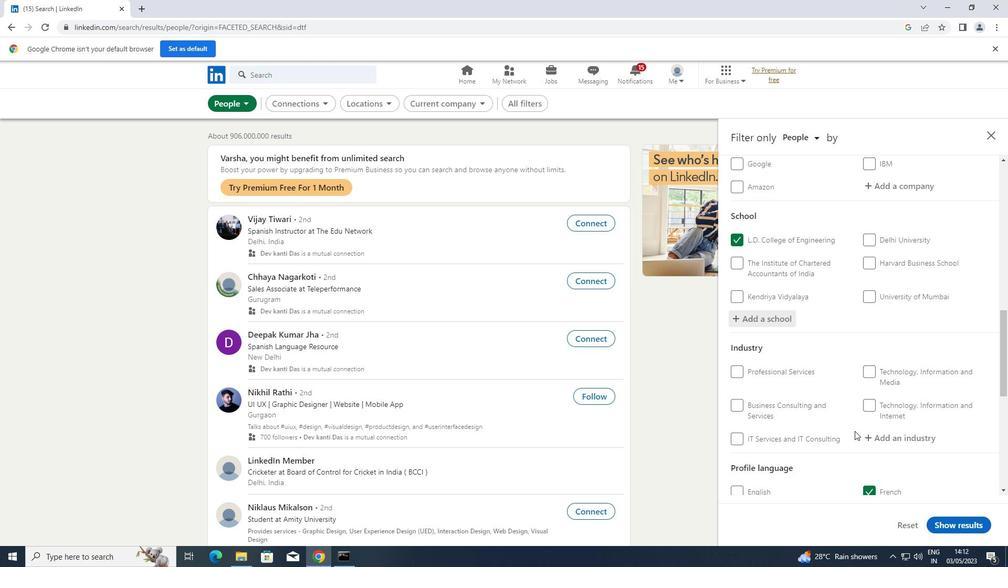 
Action: Mouse pressed left at (885, 439)
Screenshot: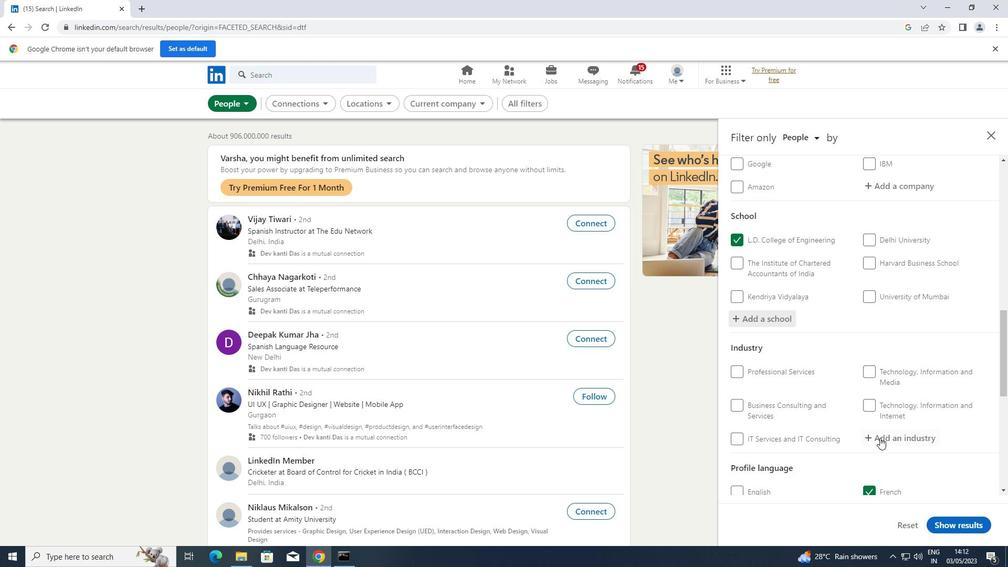 
Action: Key pressed <Key.shift>FLIGHT
Screenshot: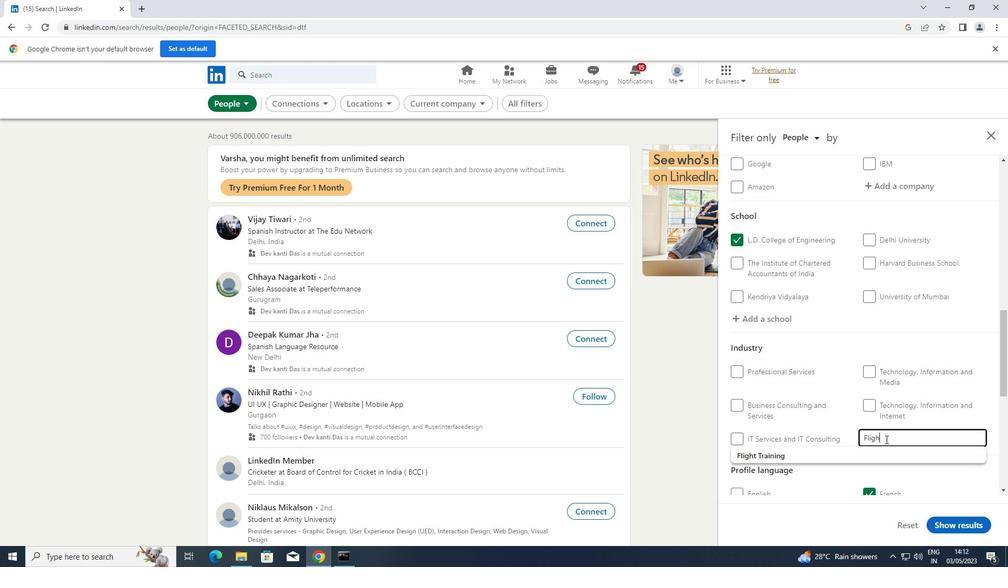 
Action: Mouse moved to (857, 448)
Screenshot: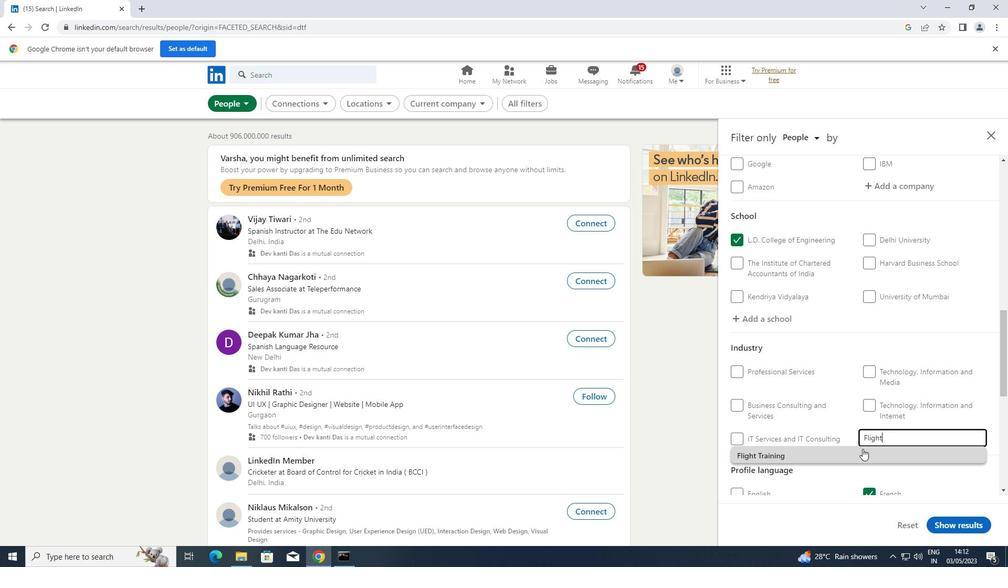 
Action: Mouse pressed left at (857, 448)
Screenshot: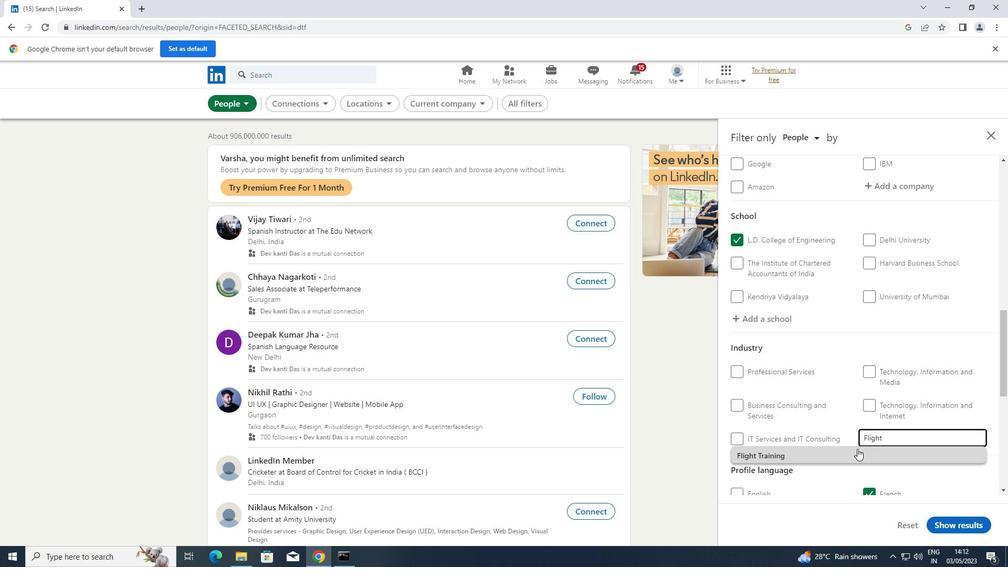 
Action: Mouse scrolled (857, 448) with delta (0, 0)
Screenshot: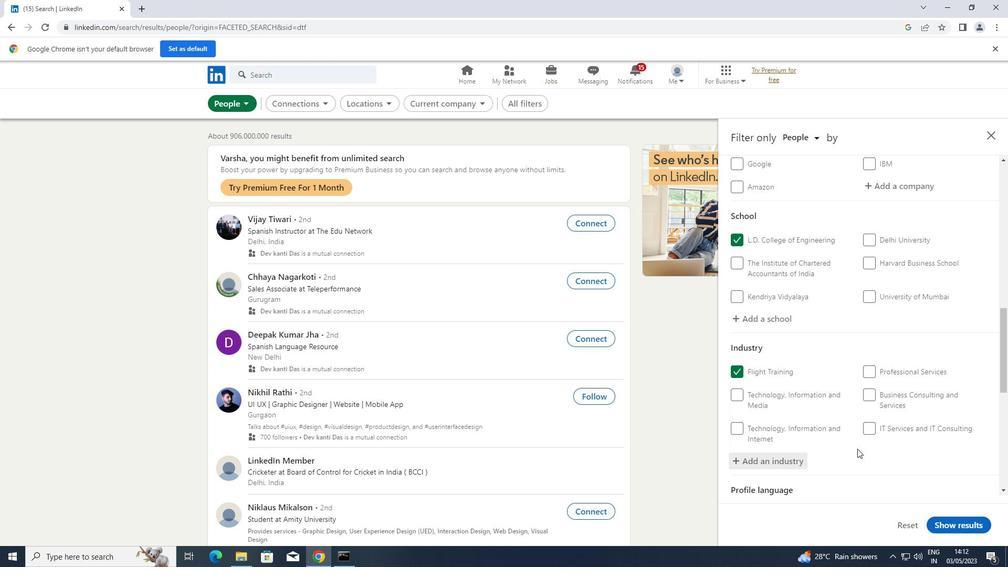 
Action: Mouse scrolled (857, 448) with delta (0, 0)
Screenshot: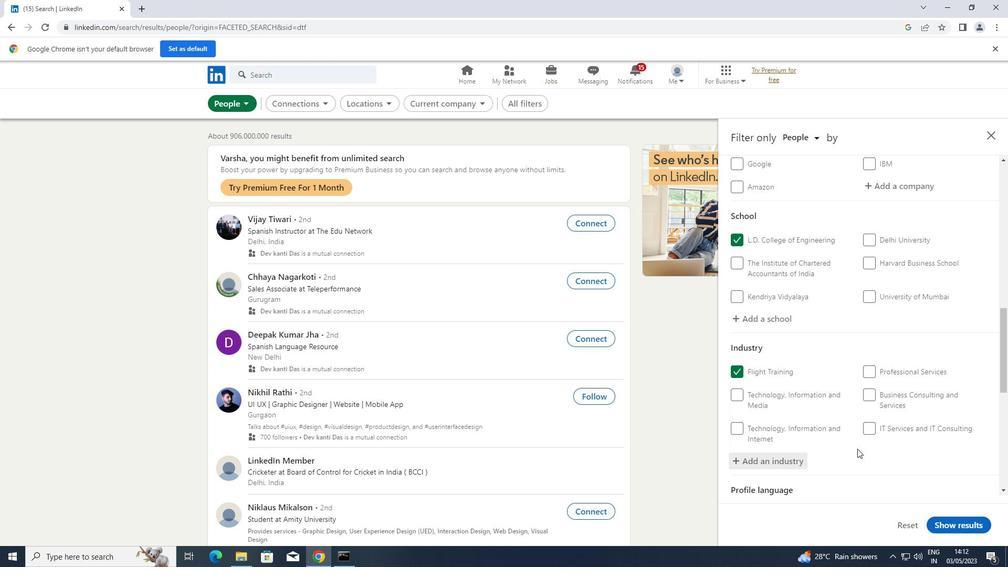 
Action: Mouse scrolled (857, 448) with delta (0, 0)
Screenshot: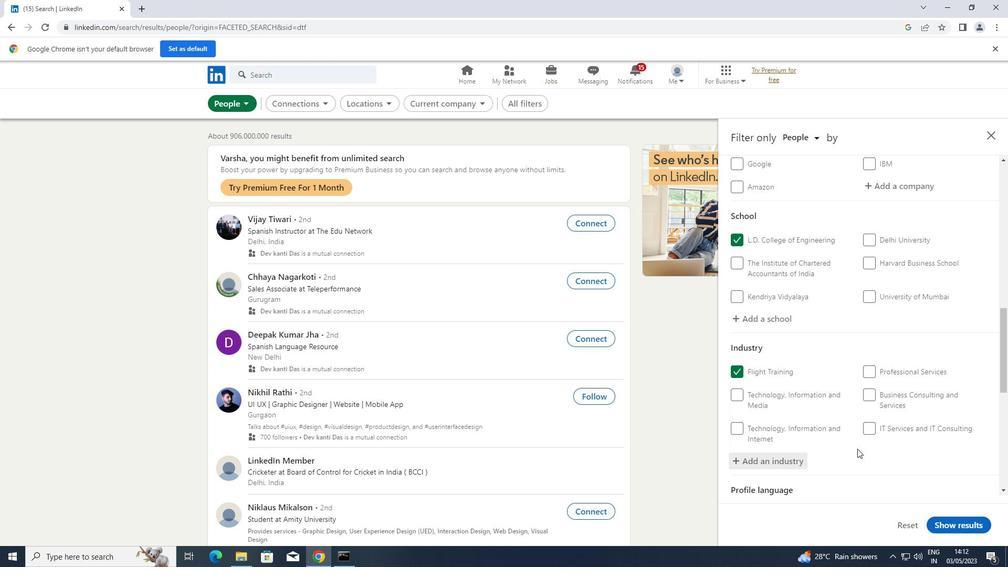 
Action: Mouse moved to (865, 444)
Screenshot: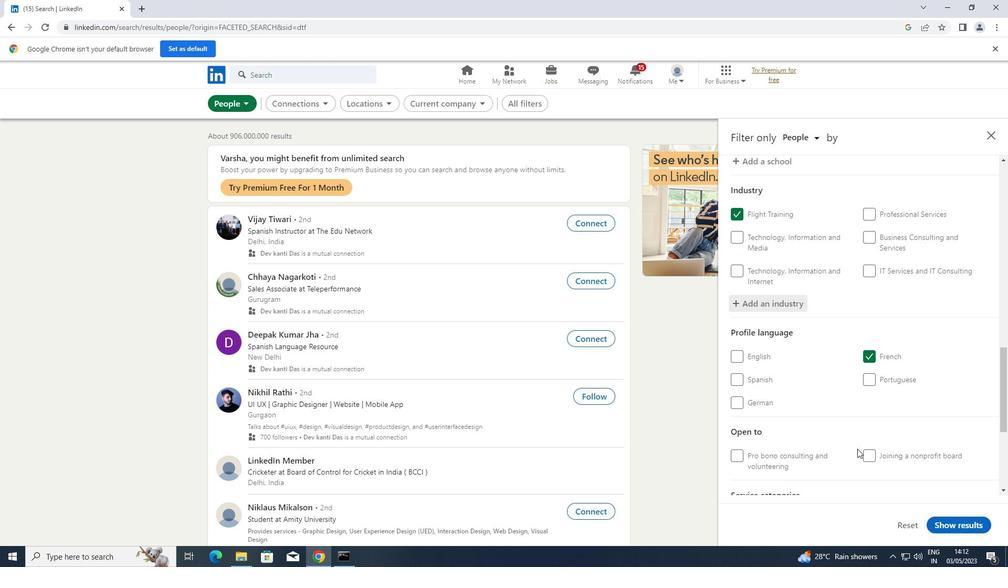 
Action: Mouse scrolled (865, 443) with delta (0, 0)
Screenshot: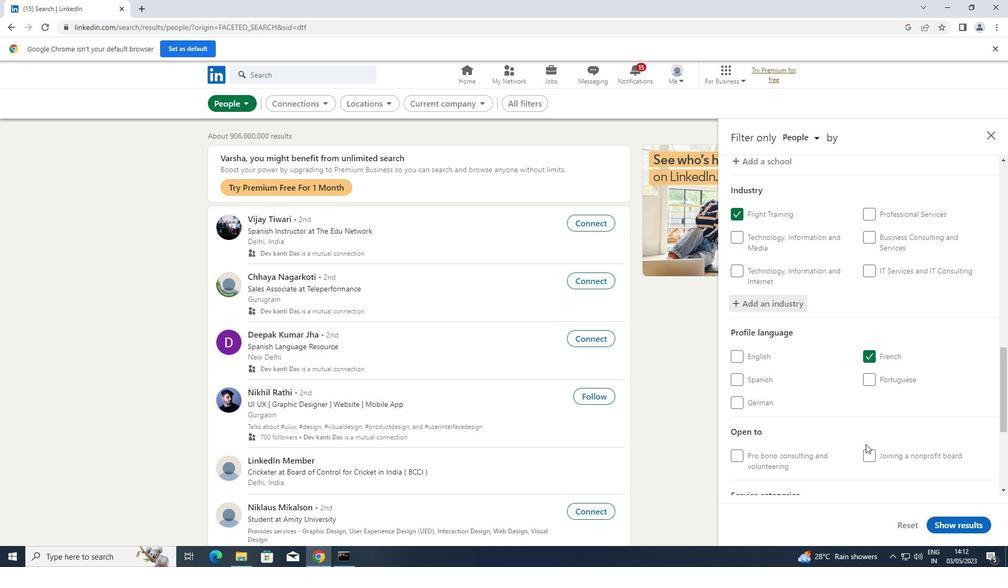 
Action: Mouse scrolled (865, 443) with delta (0, 0)
Screenshot: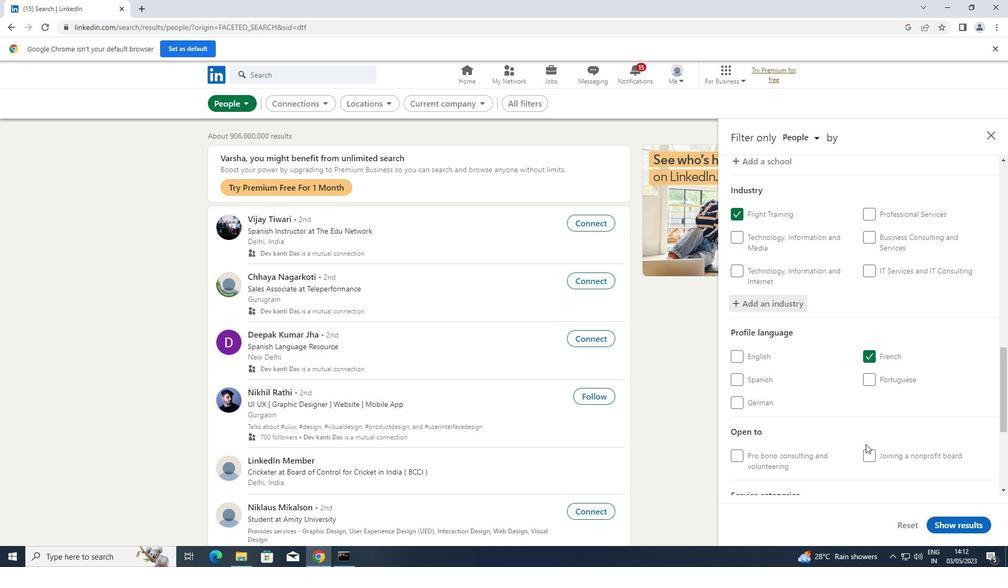 
Action: Mouse scrolled (865, 443) with delta (0, 0)
Screenshot: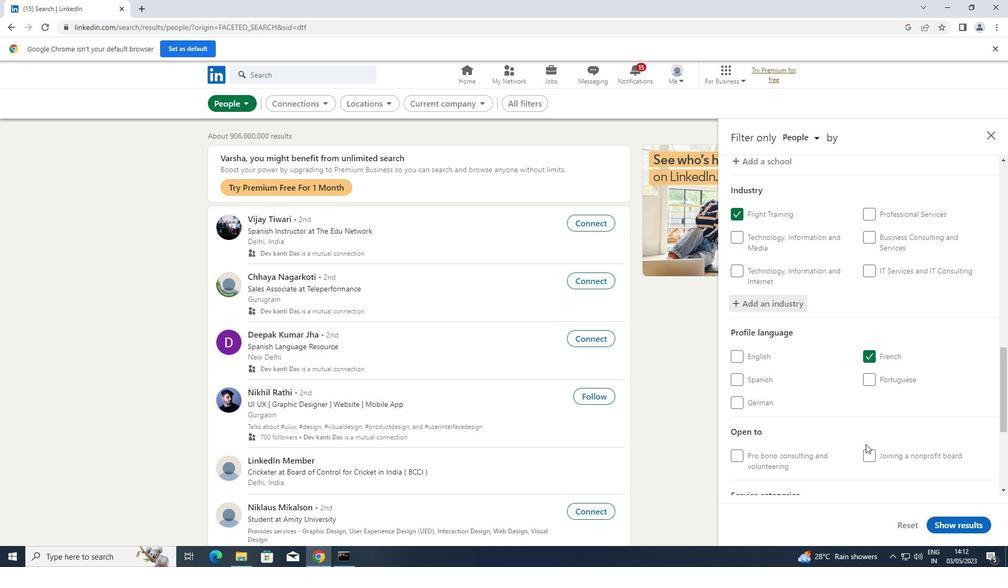 
Action: Mouse scrolled (865, 443) with delta (0, 0)
Screenshot: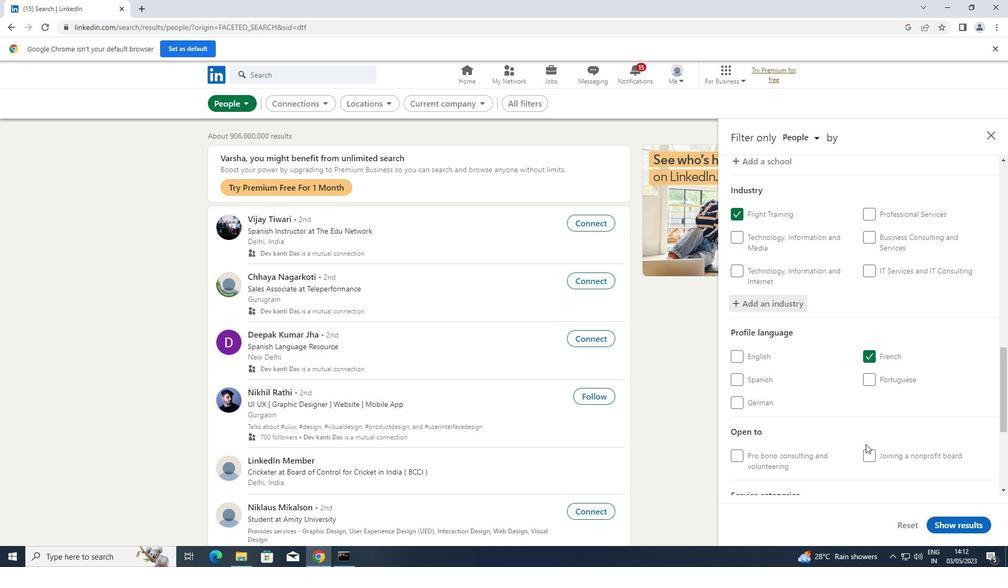 
Action: Mouse moved to (903, 349)
Screenshot: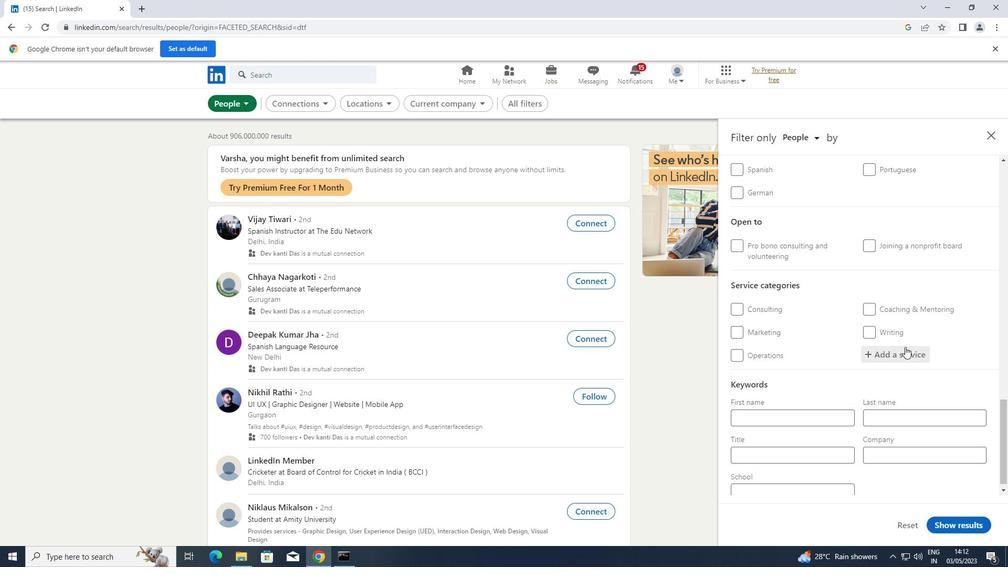 
Action: Mouse pressed left at (903, 349)
Screenshot: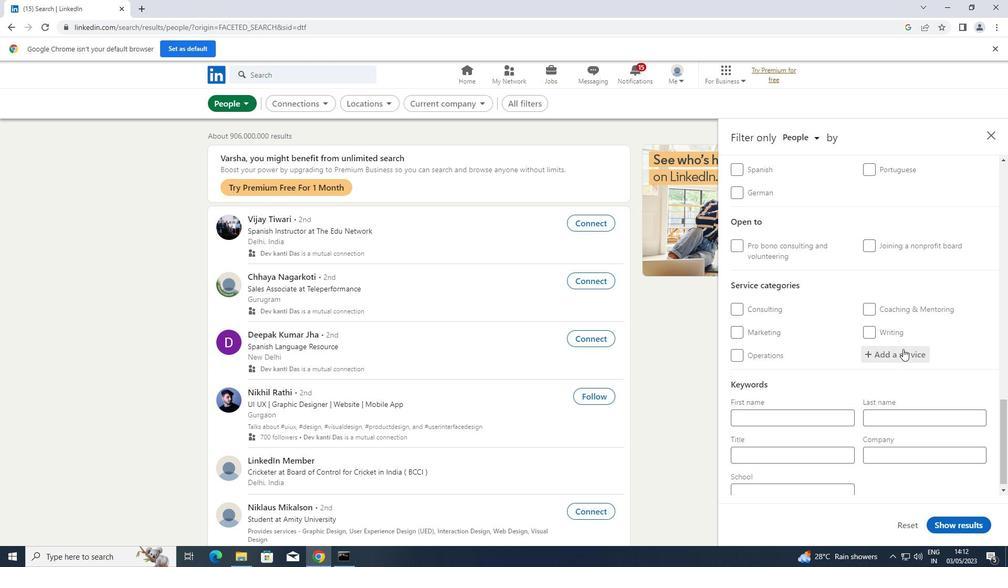 
Action: Key pressed <Key.shift><Key.shift><Key.shift><Key.shift>INFOR
Screenshot: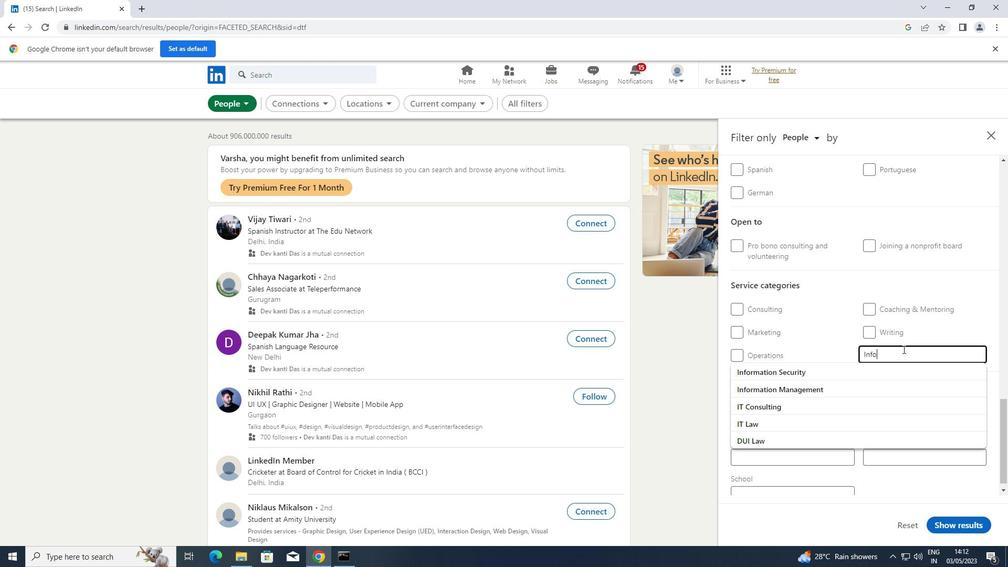 
Action: Mouse moved to (829, 365)
Screenshot: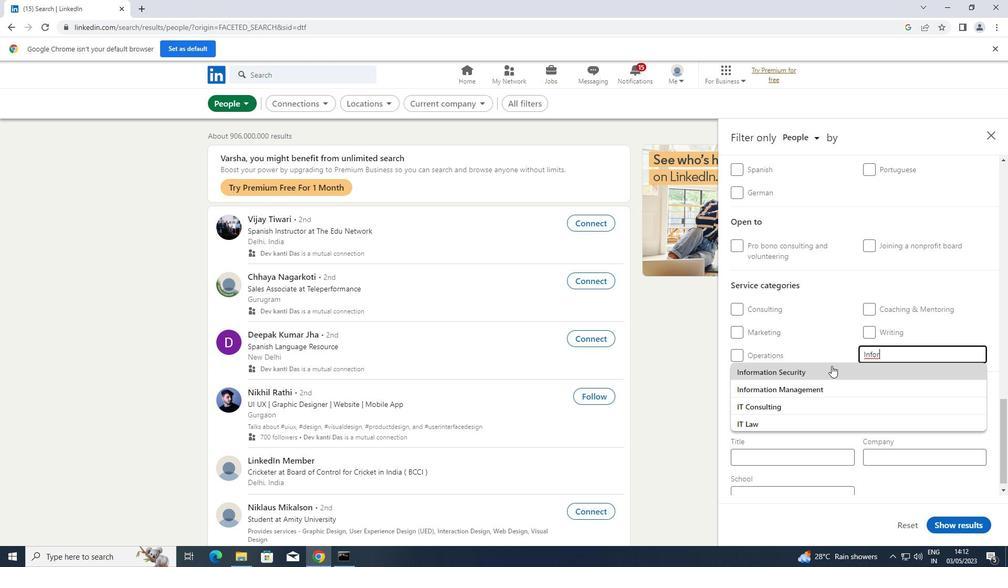 
Action: Mouse pressed left at (829, 365)
Screenshot: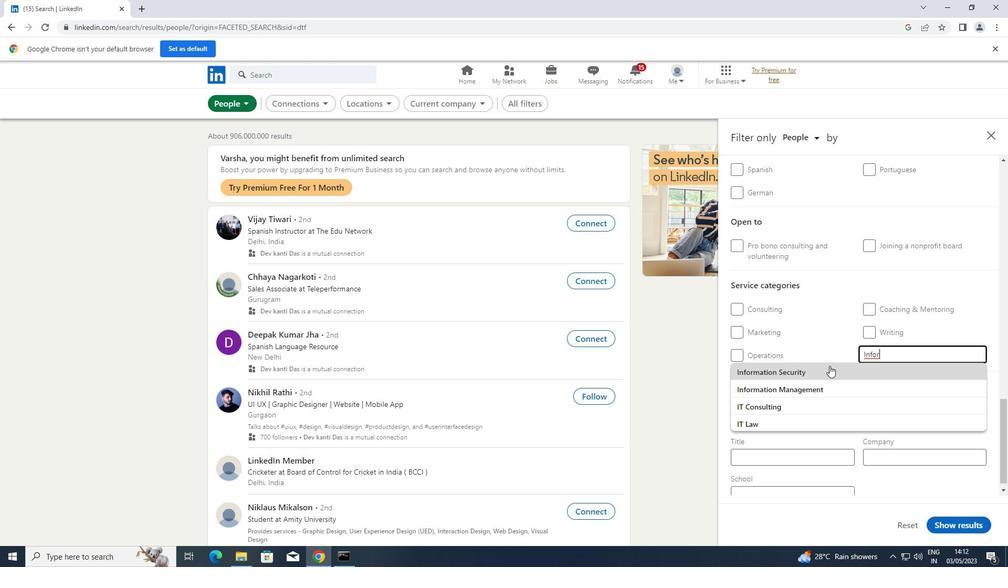 
Action: Mouse scrolled (829, 365) with delta (0, 0)
Screenshot: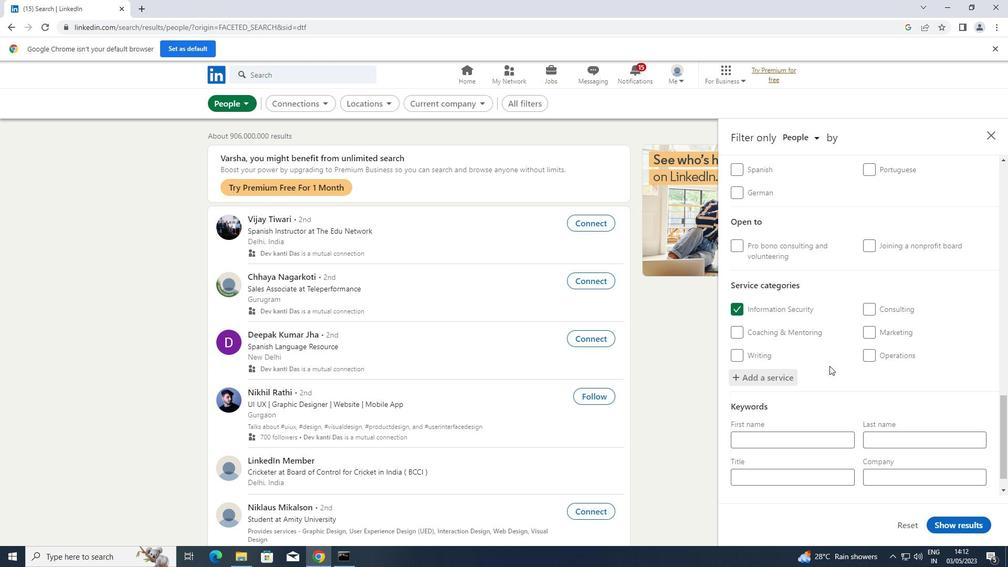 
Action: Mouse scrolled (829, 365) with delta (0, 0)
Screenshot: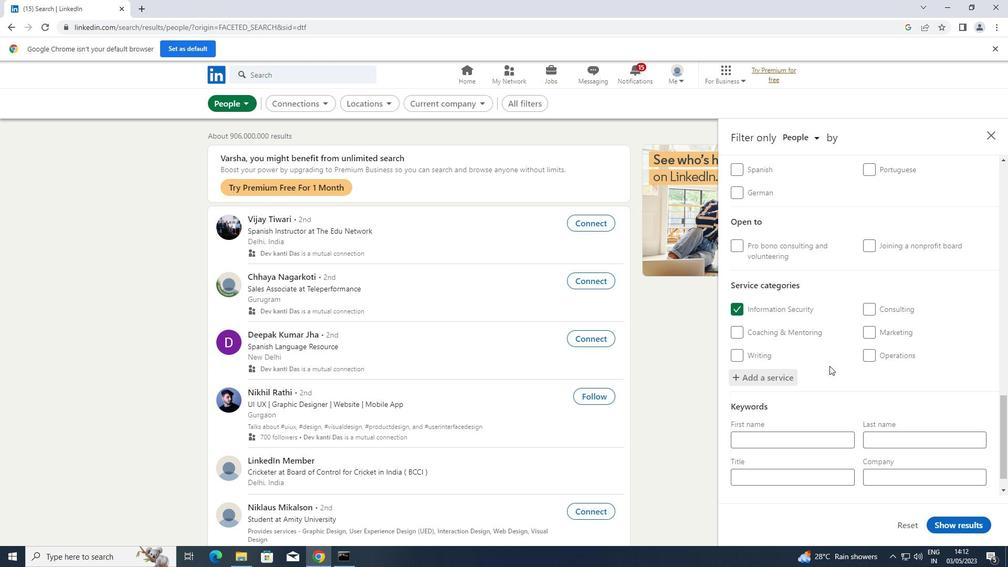 
Action: Mouse scrolled (829, 365) with delta (0, 0)
Screenshot: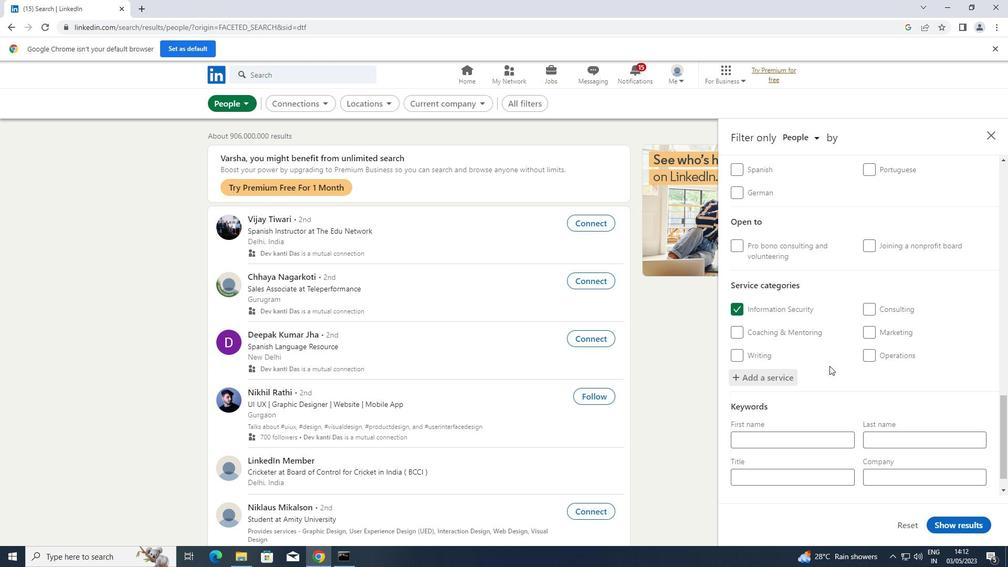 
Action: Mouse scrolled (829, 365) with delta (0, 0)
Screenshot: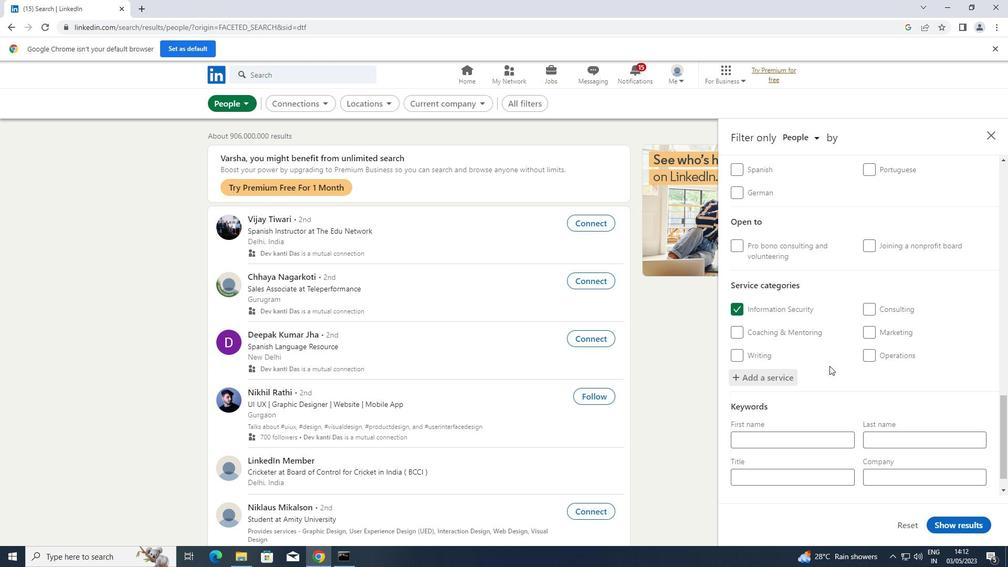 
Action: Mouse scrolled (829, 365) with delta (0, 0)
Screenshot: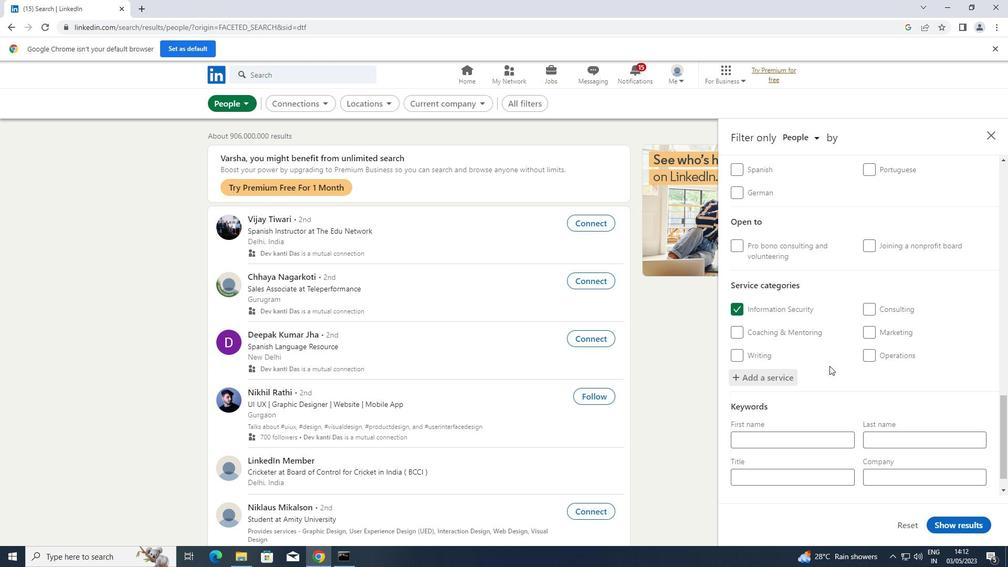 
Action: Mouse scrolled (829, 365) with delta (0, 0)
Screenshot: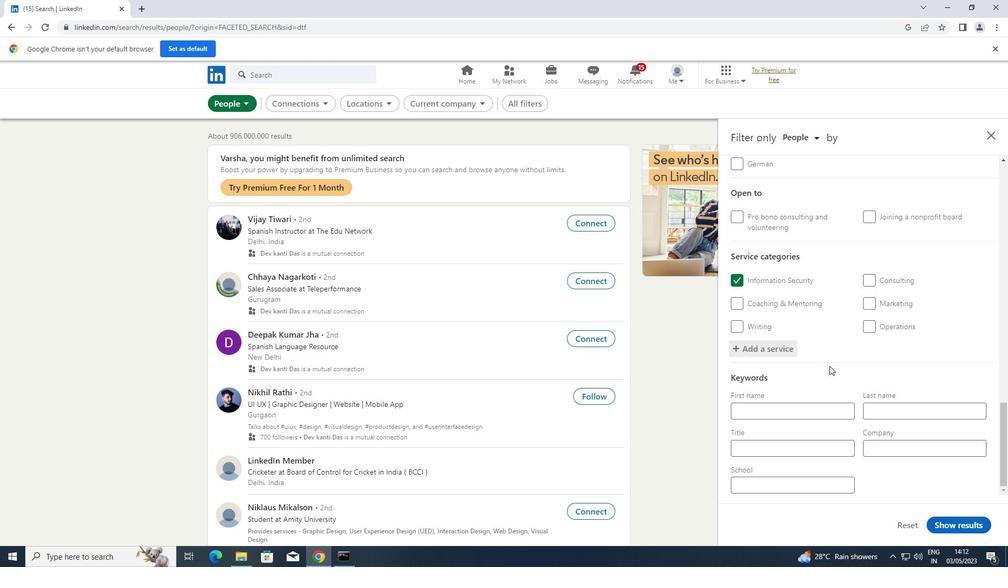 
Action: Mouse scrolled (829, 365) with delta (0, 0)
Screenshot: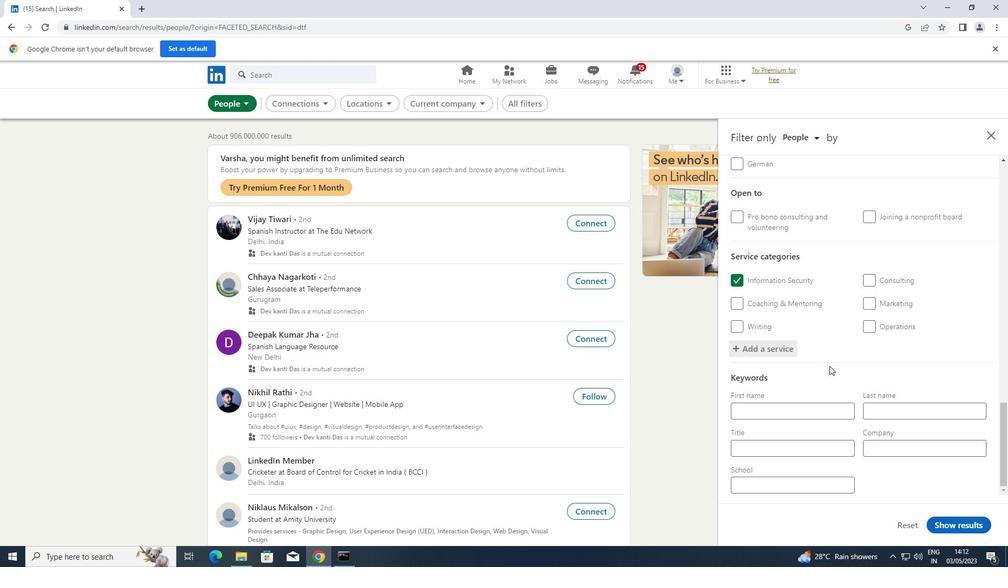 
Action: Mouse moved to (792, 448)
Screenshot: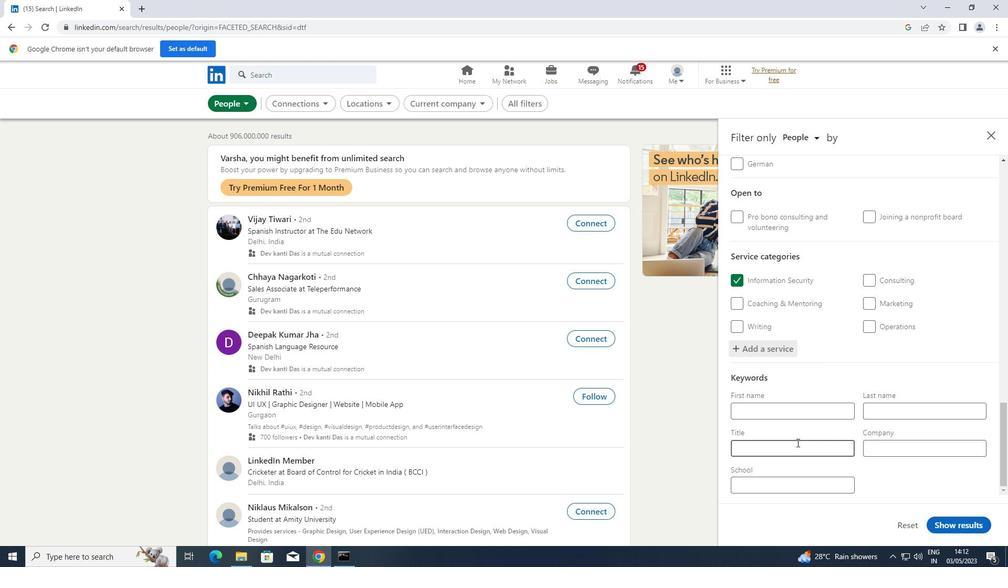 
Action: Mouse pressed left at (792, 448)
Screenshot: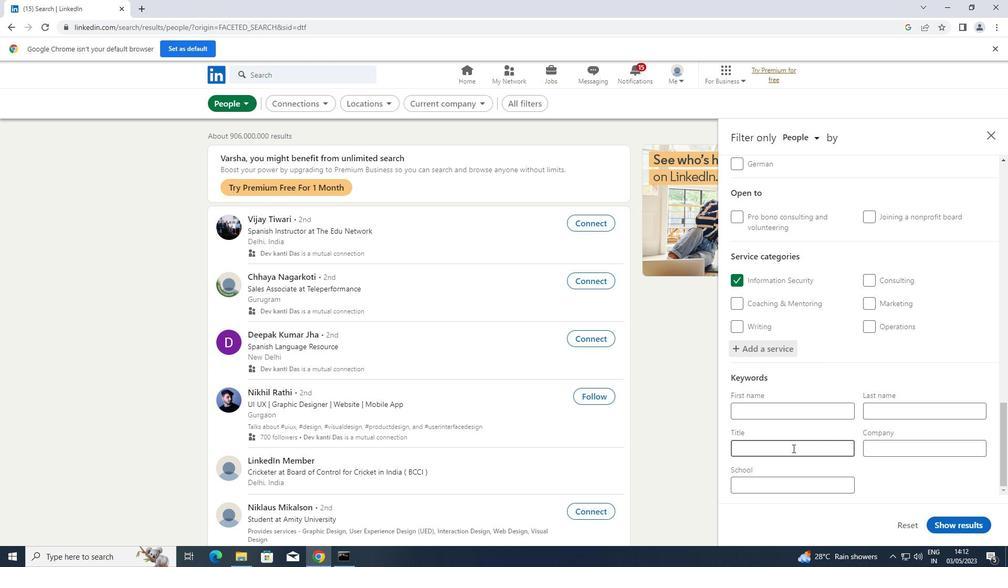 
Action: Key pressed <Key.shift>CUSTOMER<Key.space><Key.shift>CARE<Key.space><Key.shift>ASSOCIATE
Screenshot: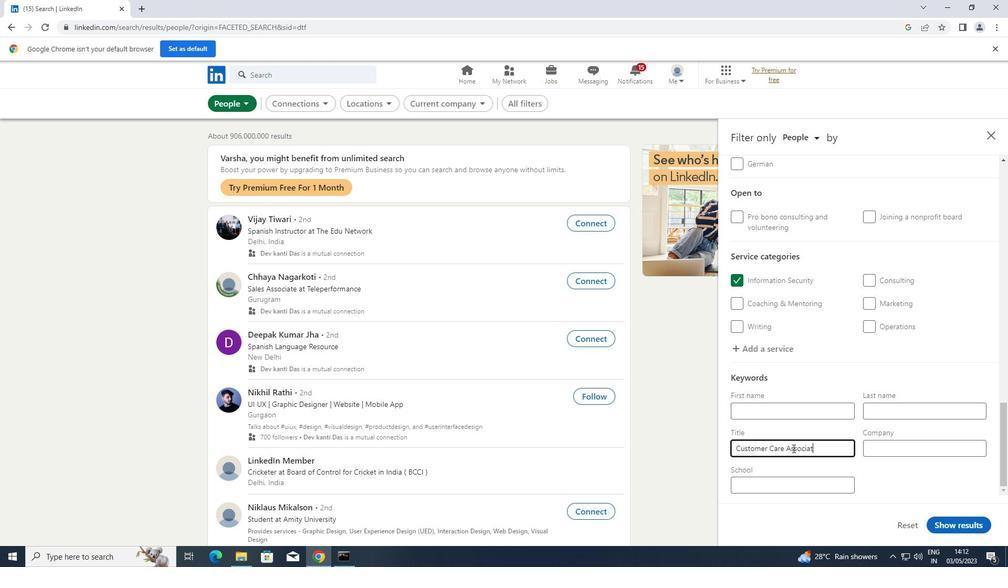 
Action: Mouse moved to (936, 528)
Screenshot: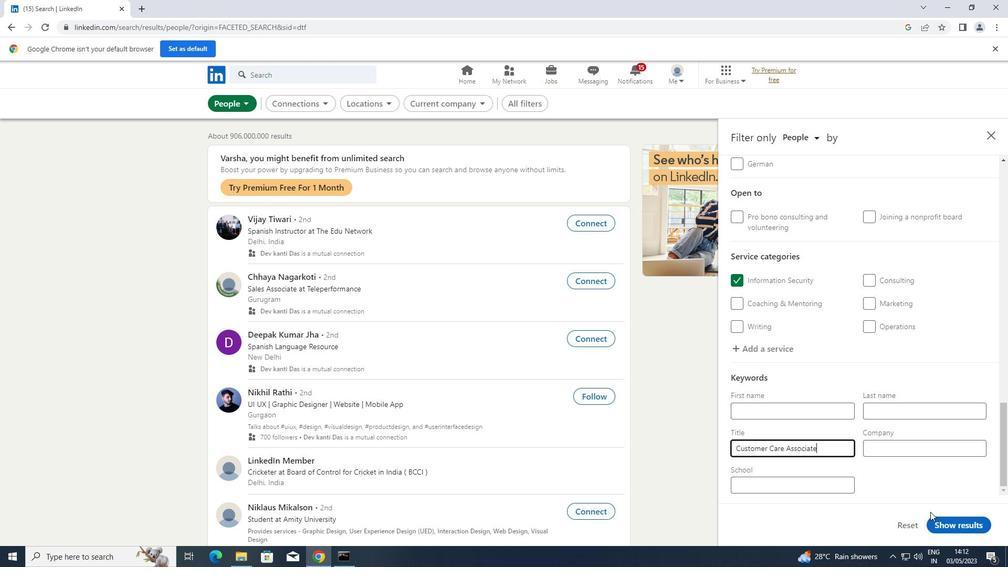 
Action: Mouse pressed left at (936, 528)
Screenshot: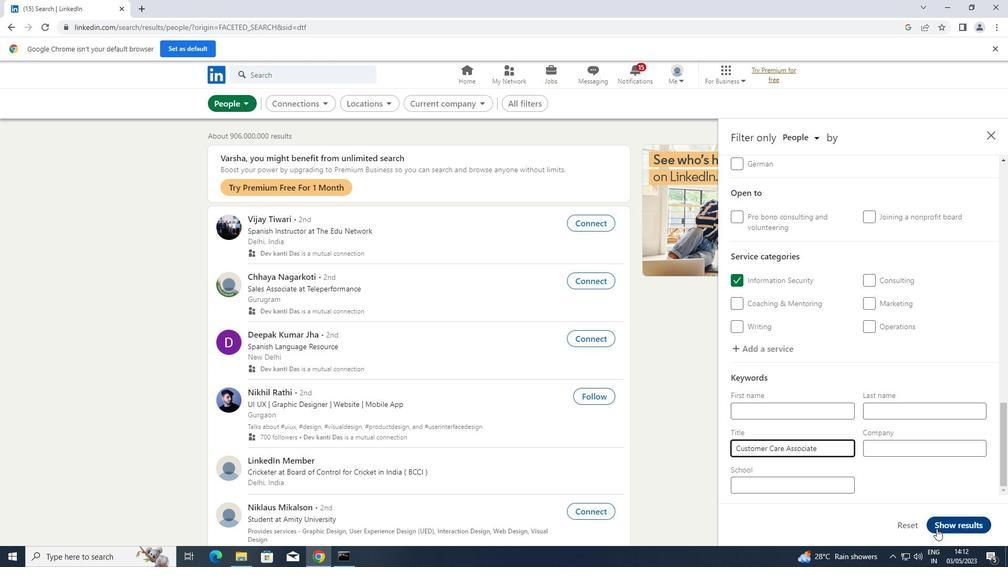 
